 Task: Check the sale-to-list ratio of garden tub in the last 1 year.
Action: Mouse moved to (765, 170)
Screenshot: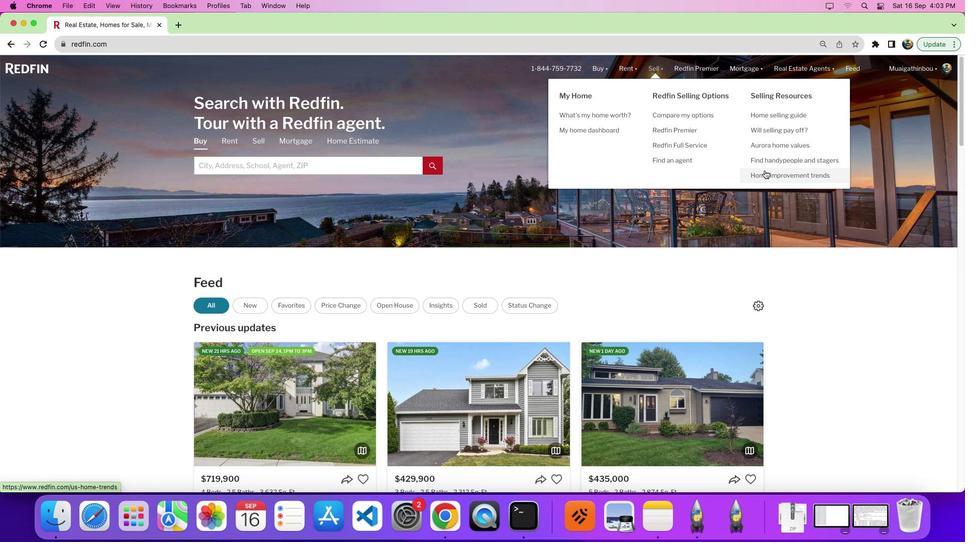 
Action: Mouse pressed left at (765, 170)
Screenshot: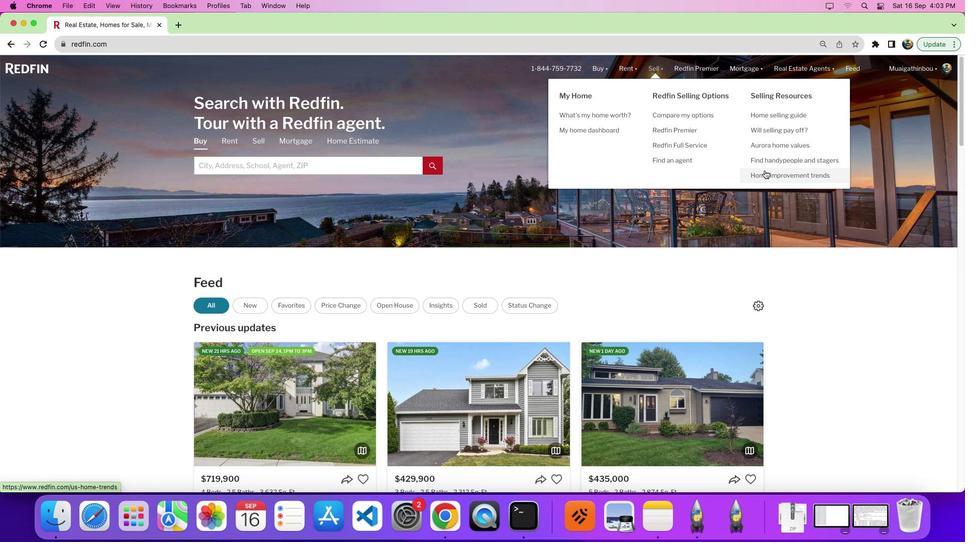 
Action: Mouse pressed left at (765, 170)
Screenshot: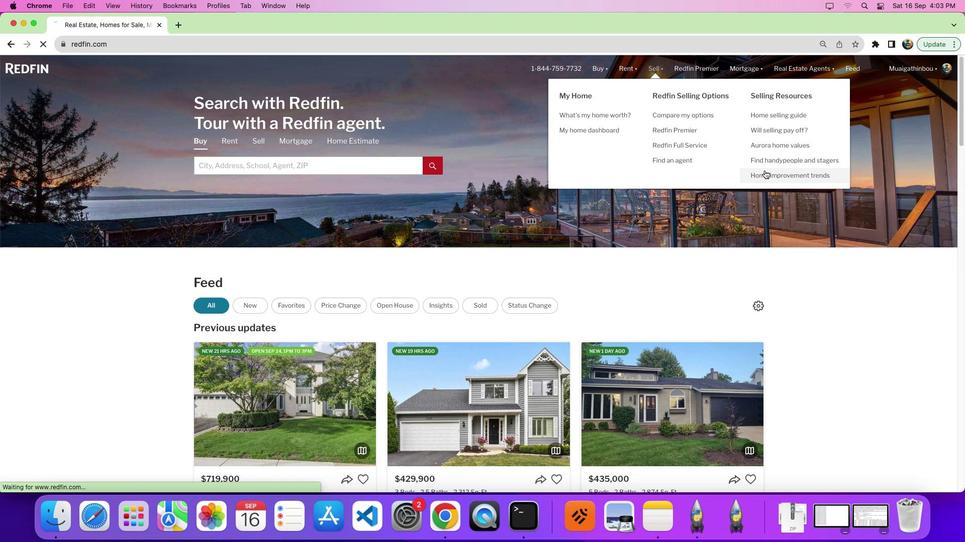 
Action: Mouse moved to (270, 194)
Screenshot: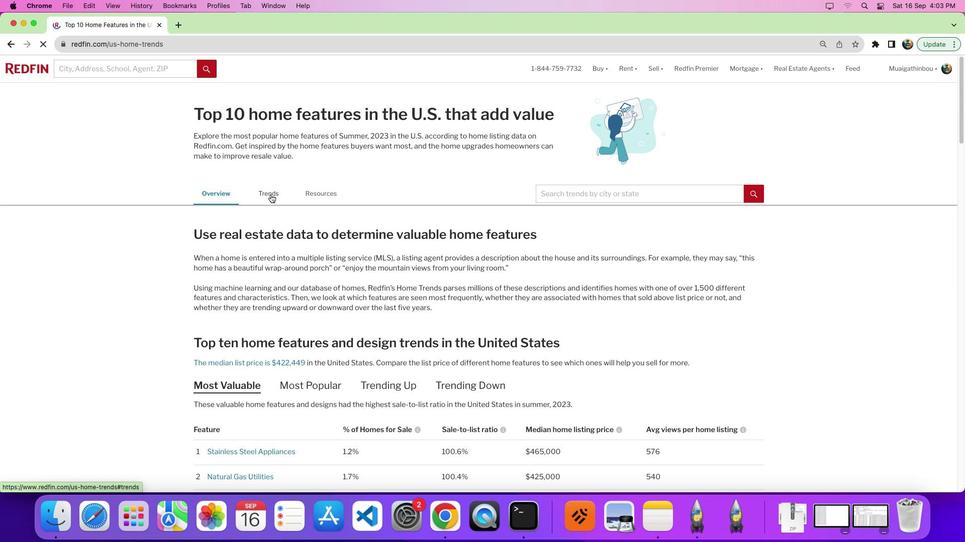 
Action: Mouse pressed left at (270, 194)
Screenshot: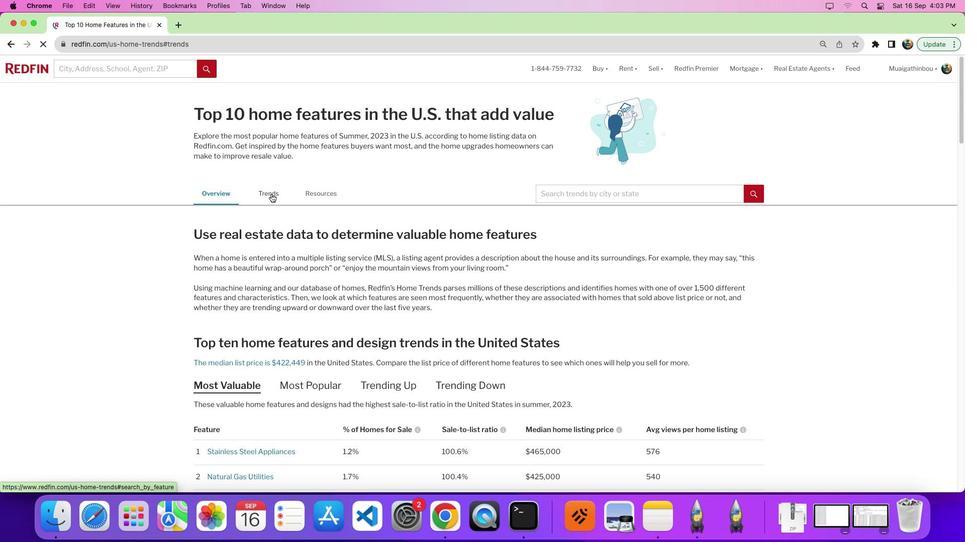 
Action: Mouse moved to (569, 287)
Screenshot: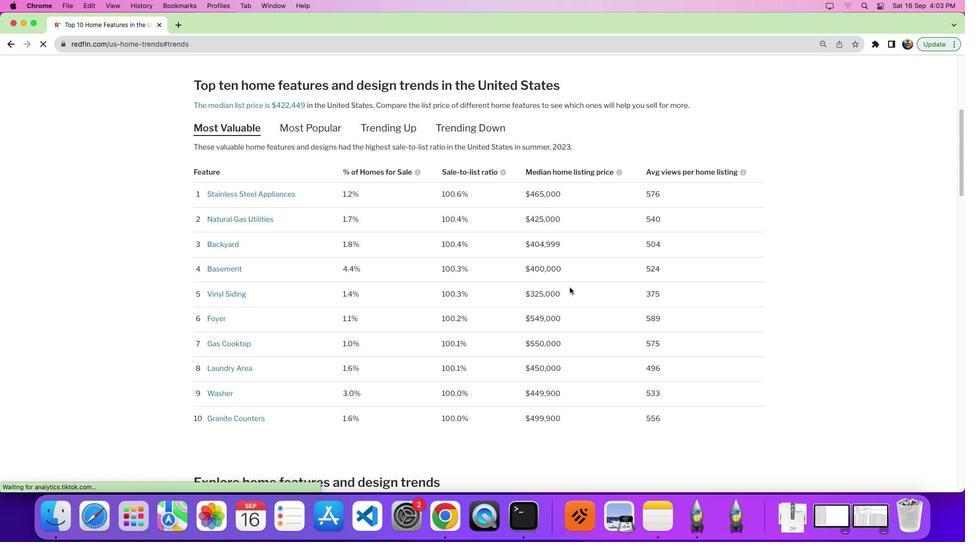 
Action: Mouse scrolled (569, 287) with delta (0, 0)
Screenshot: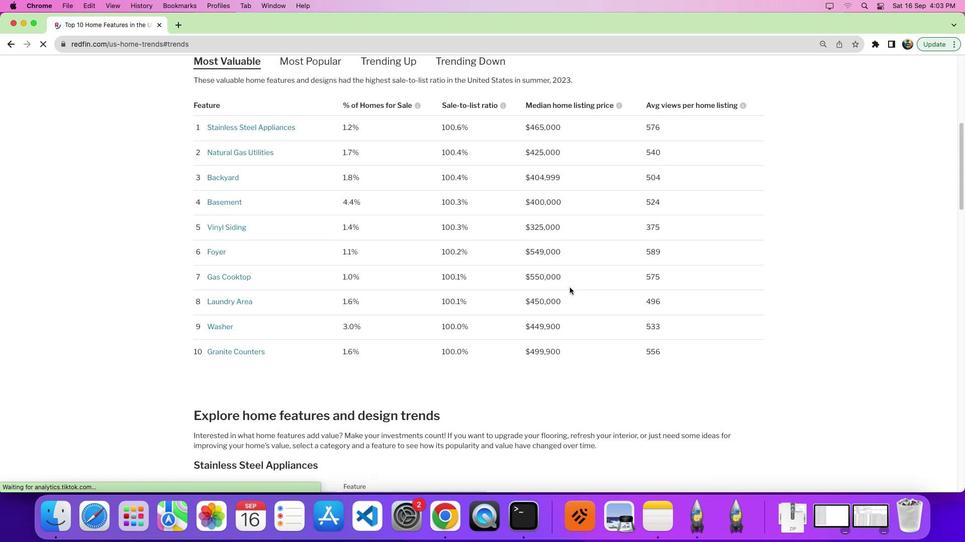 
Action: Mouse scrolled (569, 287) with delta (0, 0)
Screenshot: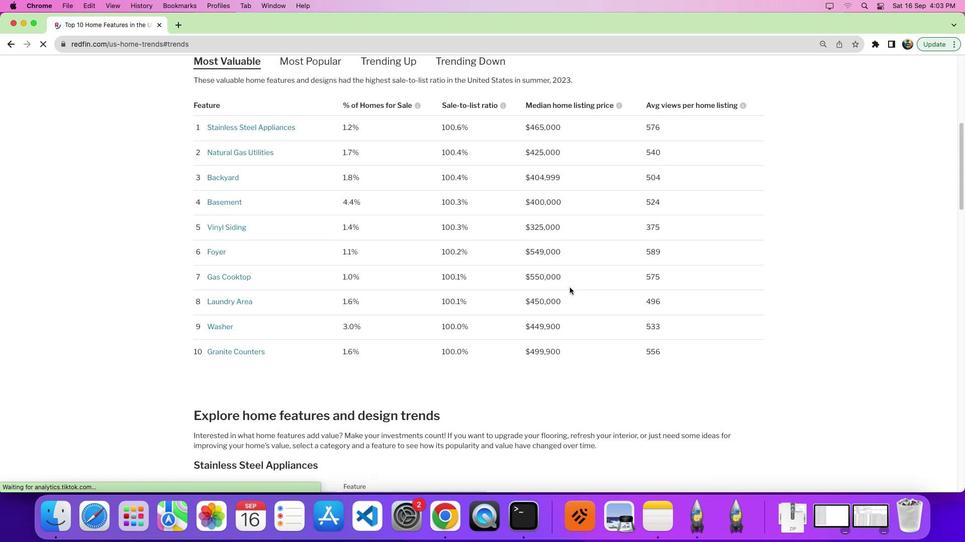 
Action: Mouse scrolled (569, 287) with delta (0, -3)
Screenshot: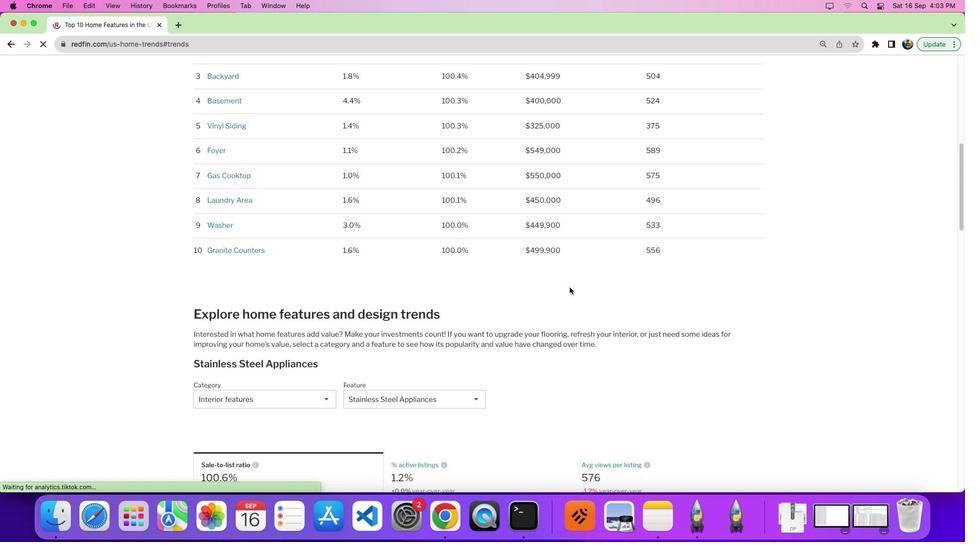 
Action: Mouse moved to (569, 287)
Screenshot: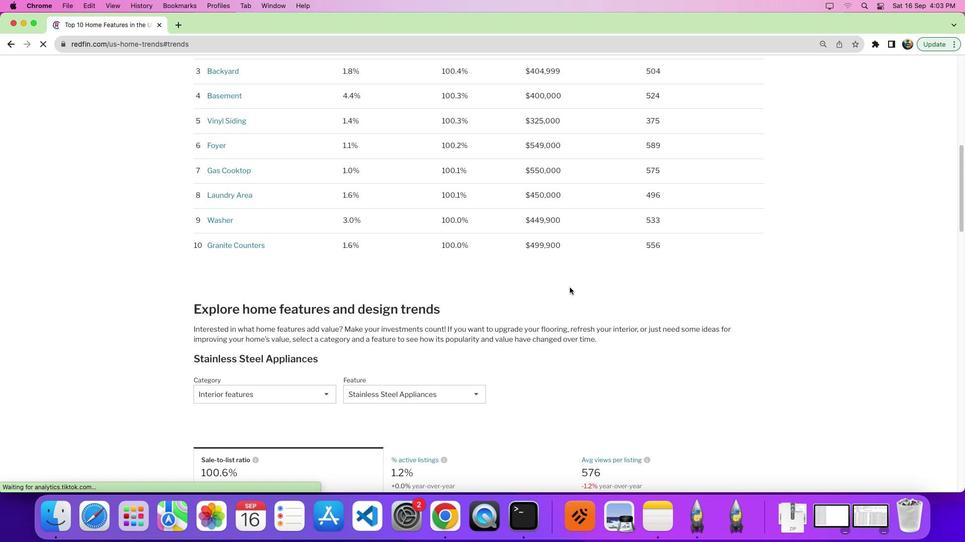 
Action: Mouse scrolled (569, 287) with delta (0, 0)
Screenshot: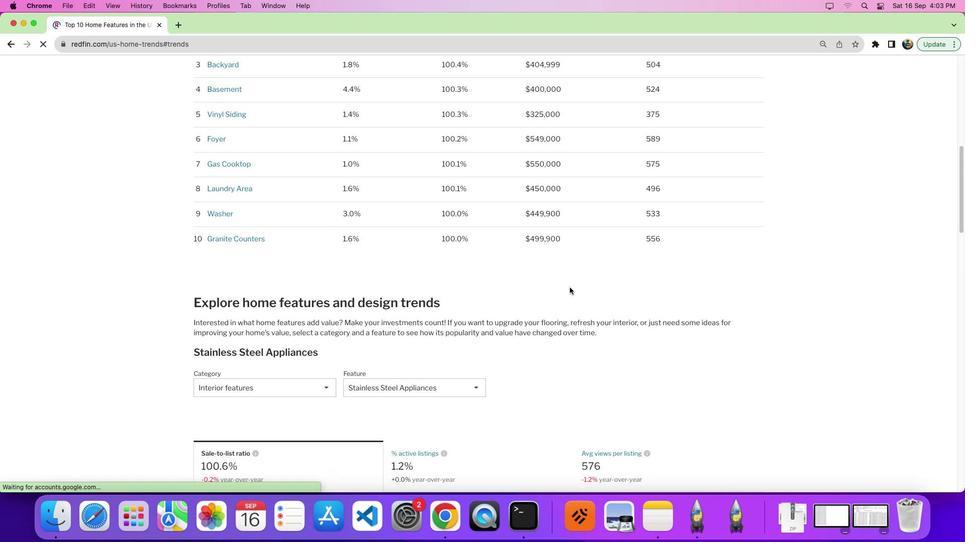 
Action: Mouse scrolled (569, 287) with delta (0, 0)
Screenshot: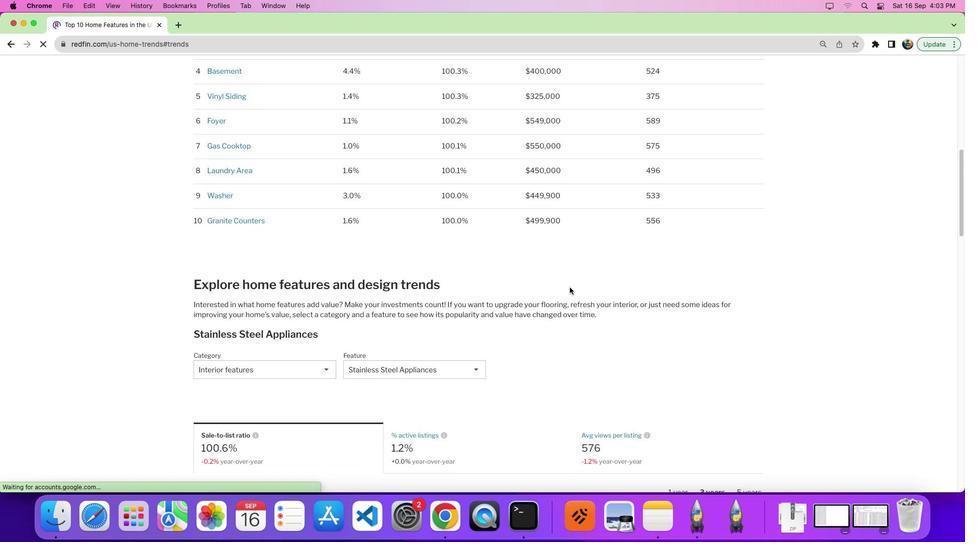 
Action: Mouse scrolled (569, 287) with delta (0, -1)
Screenshot: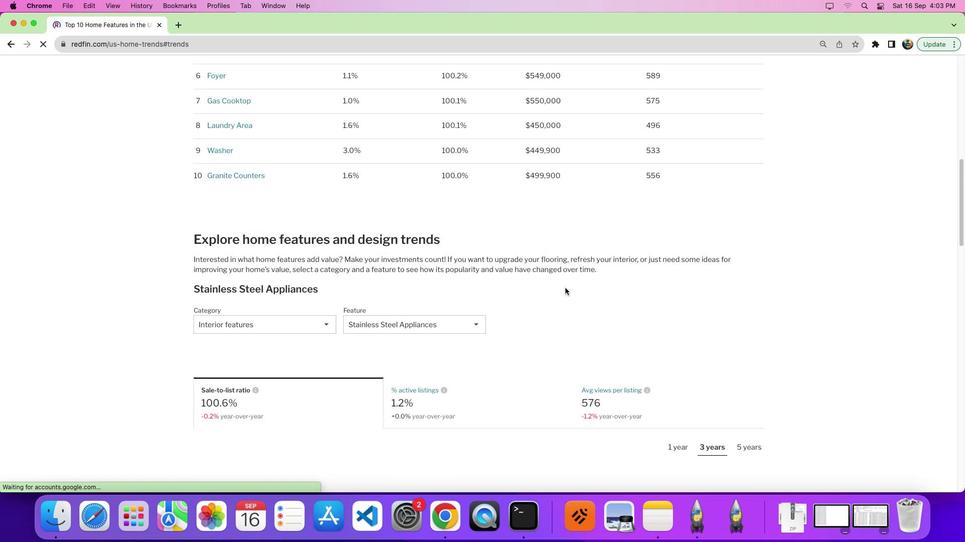 
Action: Mouse moved to (528, 291)
Screenshot: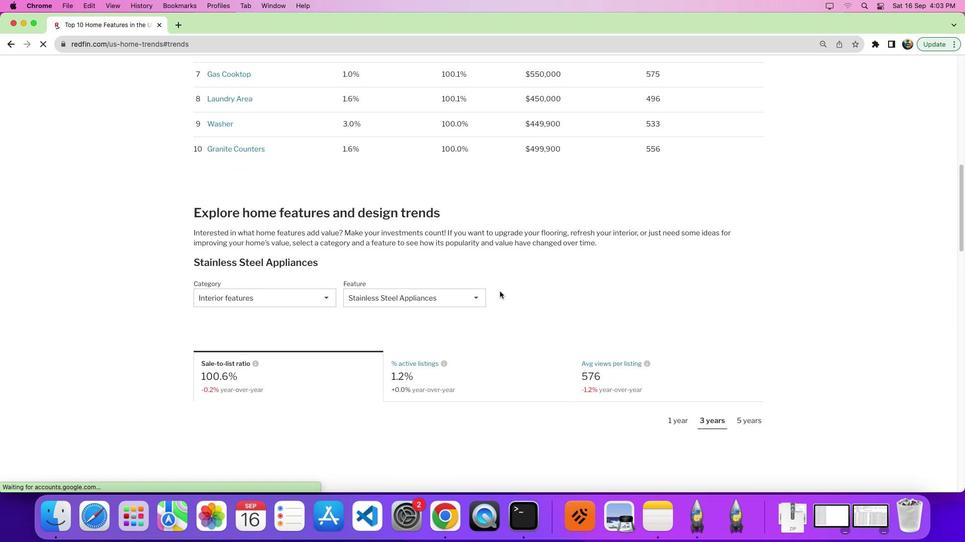 
Action: Mouse scrolled (528, 291) with delta (0, 0)
Screenshot: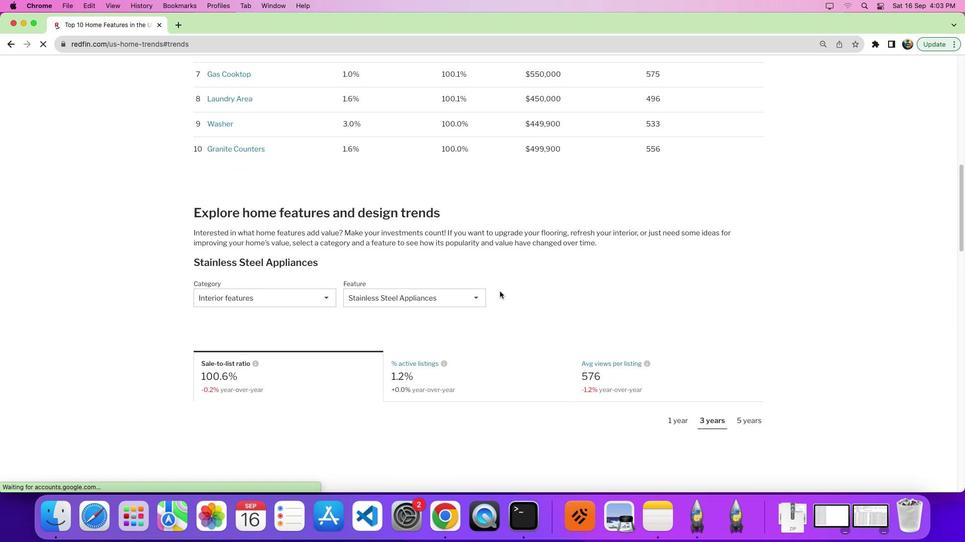 
Action: Mouse moved to (521, 292)
Screenshot: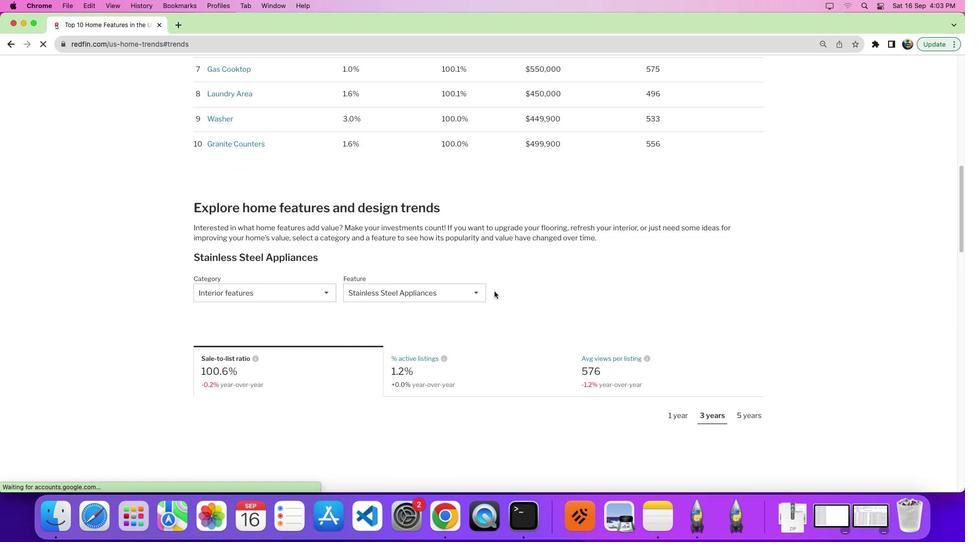 
Action: Mouse scrolled (521, 292) with delta (0, 0)
Screenshot: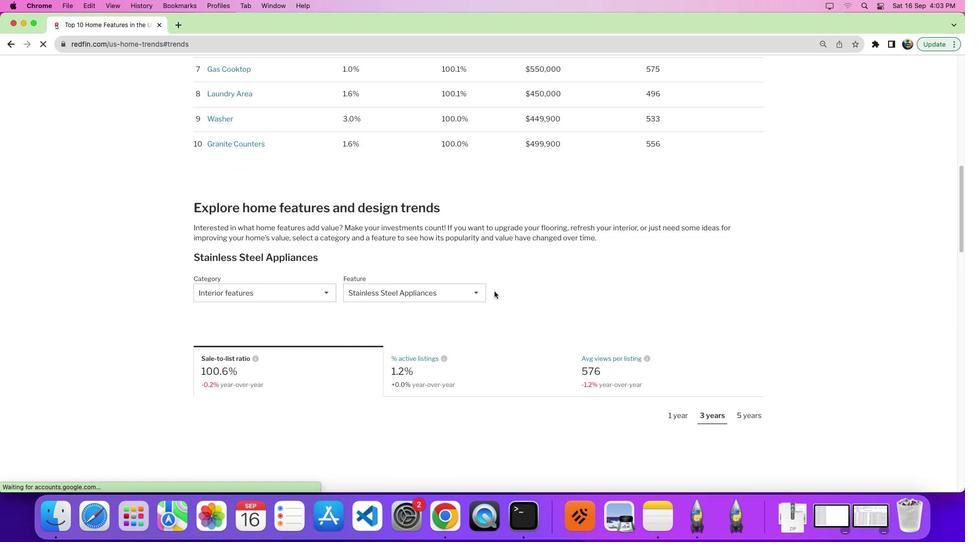 
Action: Mouse moved to (390, 329)
Screenshot: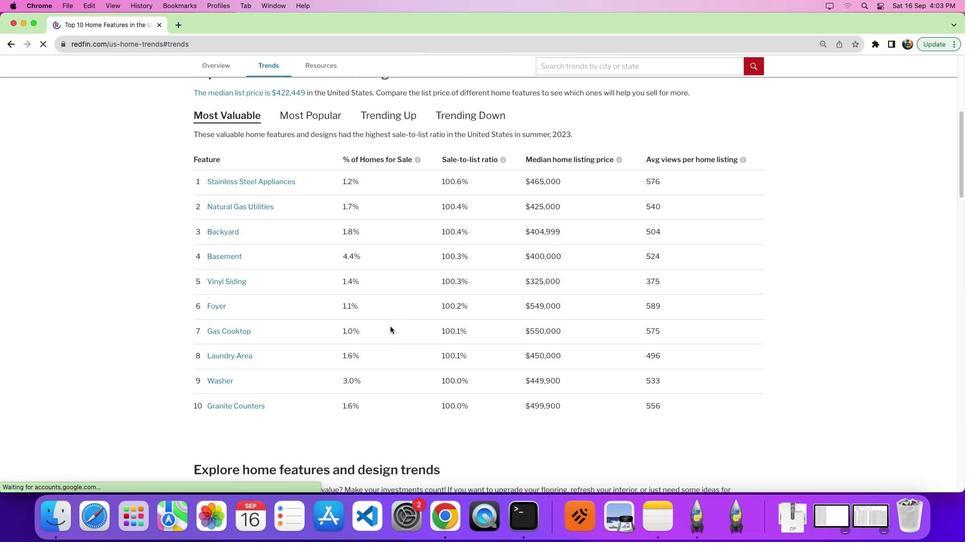 
Action: Mouse scrolled (390, 329) with delta (0, 0)
Screenshot: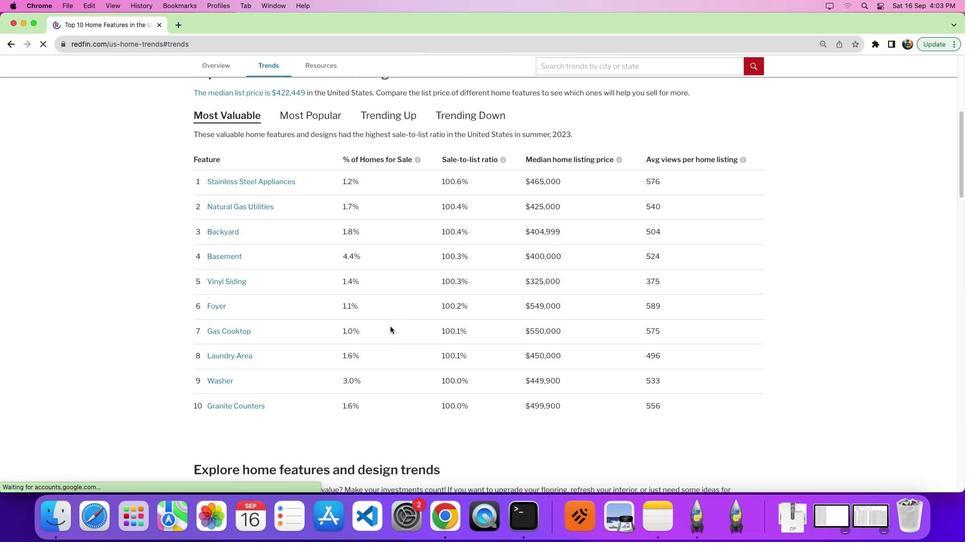 
Action: Mouse moved to (390, 329)
Screenshot: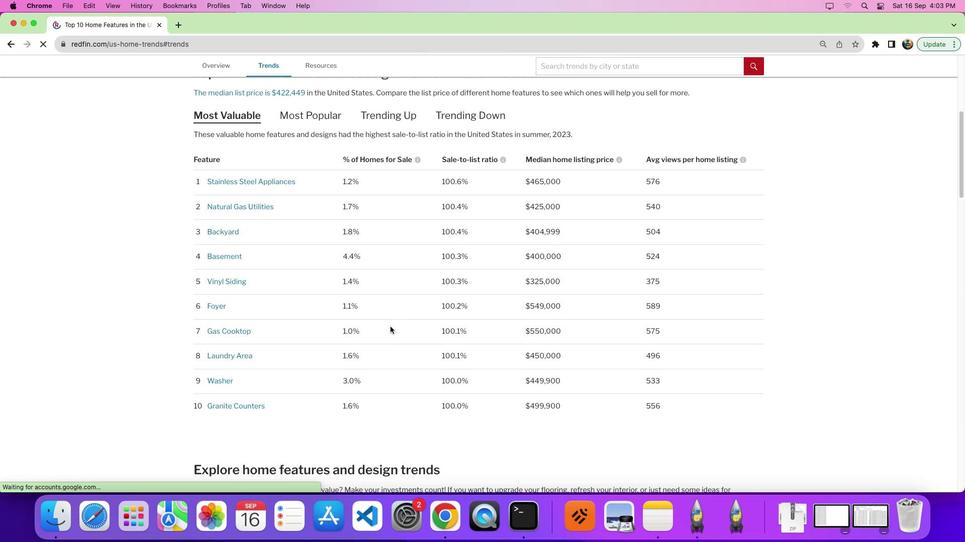 
Action: Mouse scrolled (390, 329) with delta (0, 0)
Screenshot: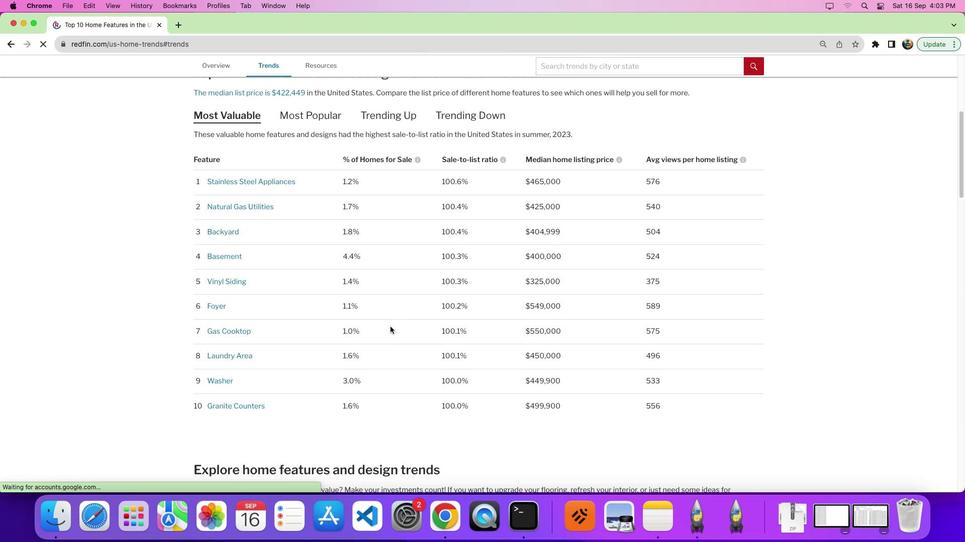 
Action: Mouse moved to (390, 327)
Screenshot: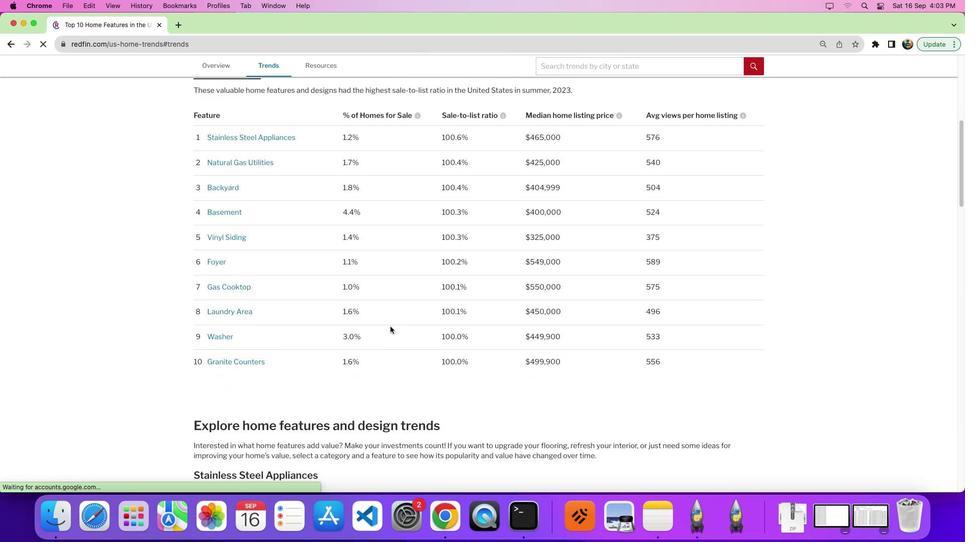 
Action: Mouse scrolled (390, 327) with delta (0, -2)
Screenshot: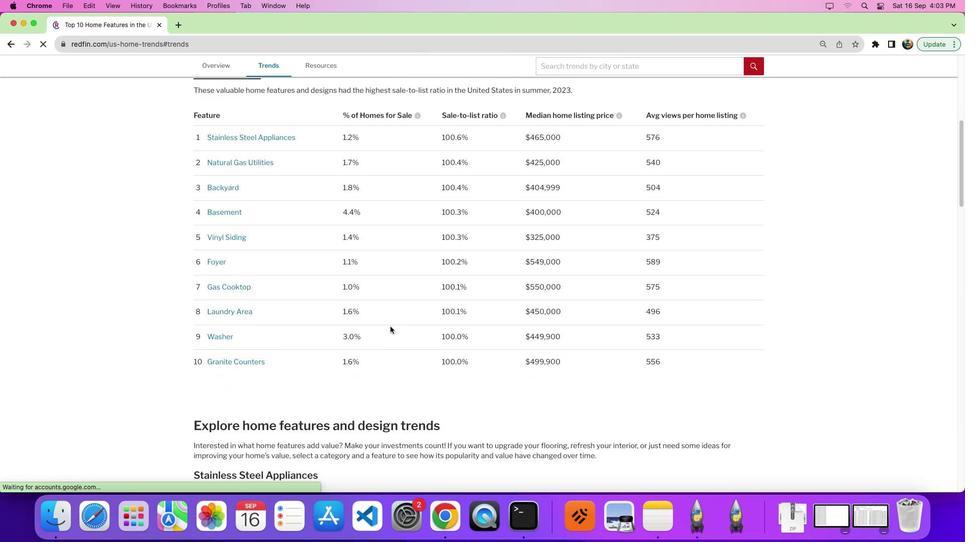 
Action: Mouse moved to (400, 327)
Screenshot: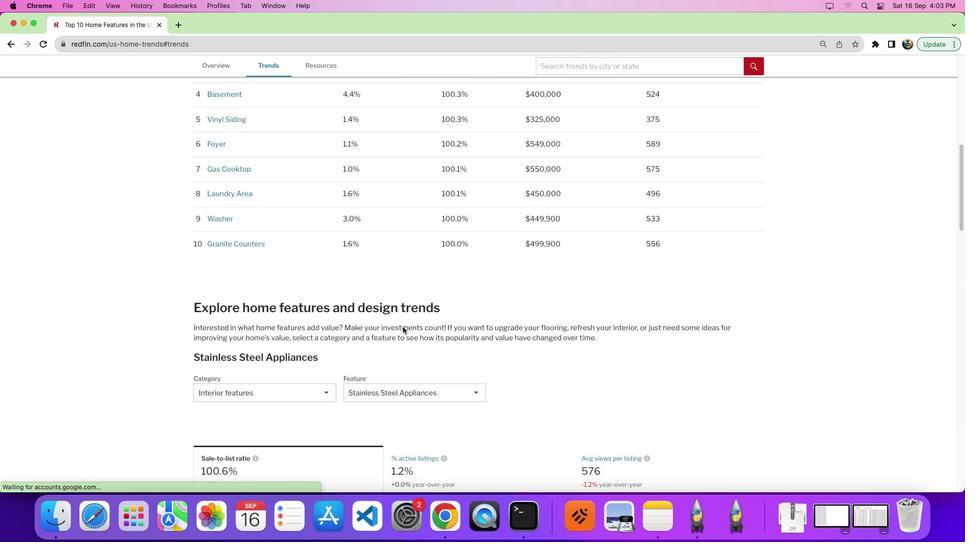 
Action: Mouse scrolled (400, 327) with delta (0, 0)
Screenshot: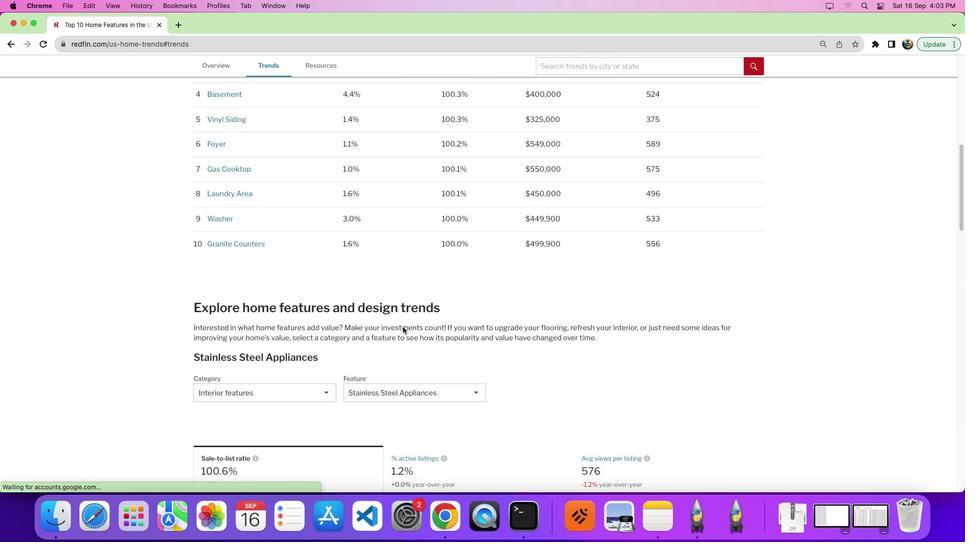 
Action: Mouse moved to (402, 327)
Screenshot: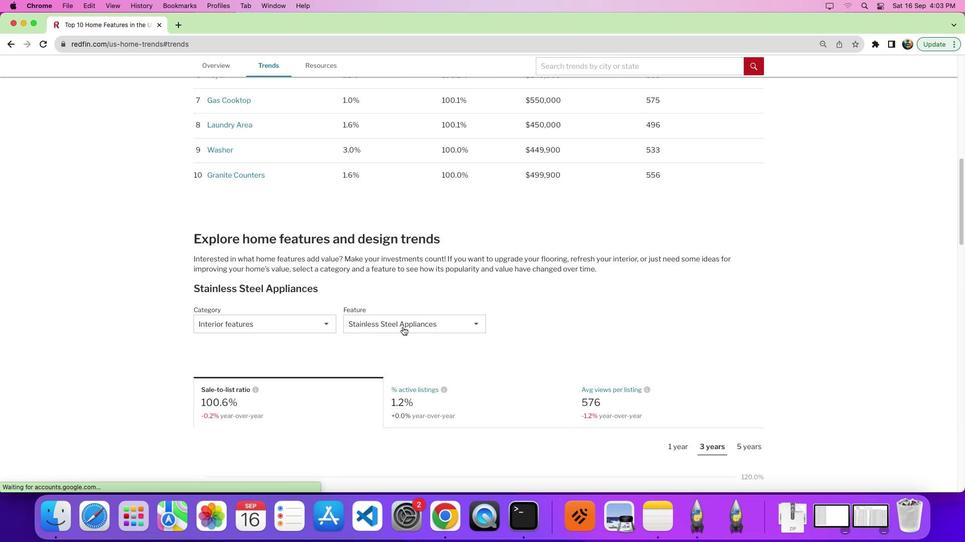 
Action: Mouse scrolled (402, 327) with delta (0, 0)
Screenshot: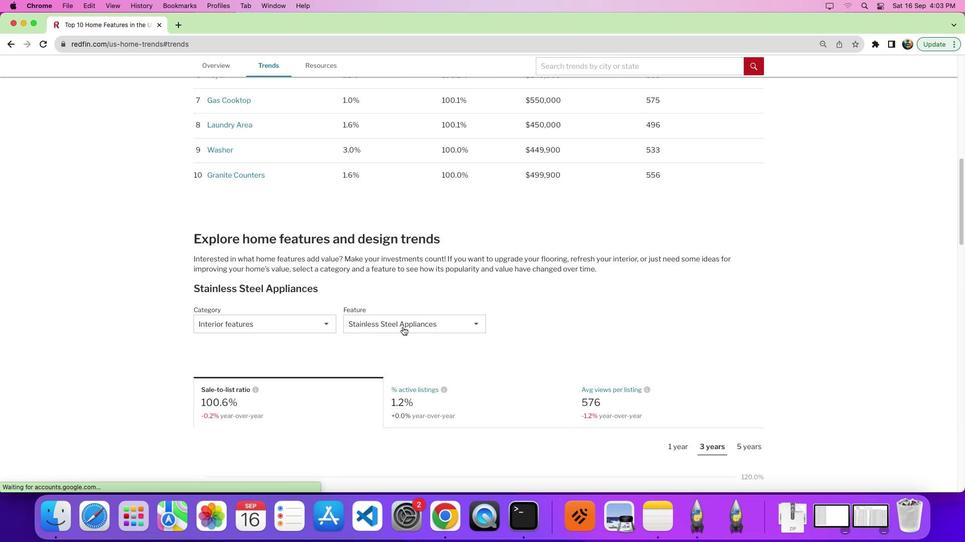 
Action: Mouse moved to (402, 327)
Screenshot: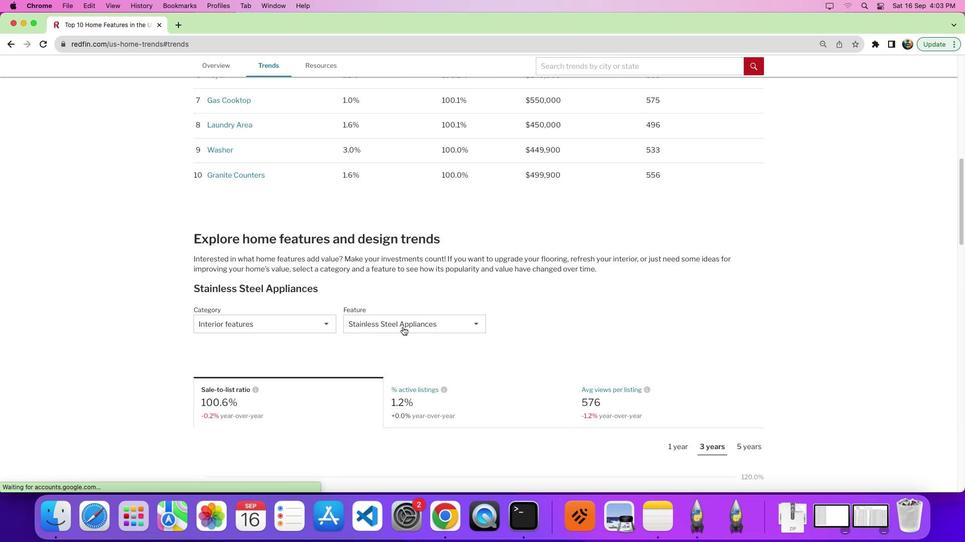 
Action: Mouse scrolled (402, 327) with delta (0, -3)
Screenshot: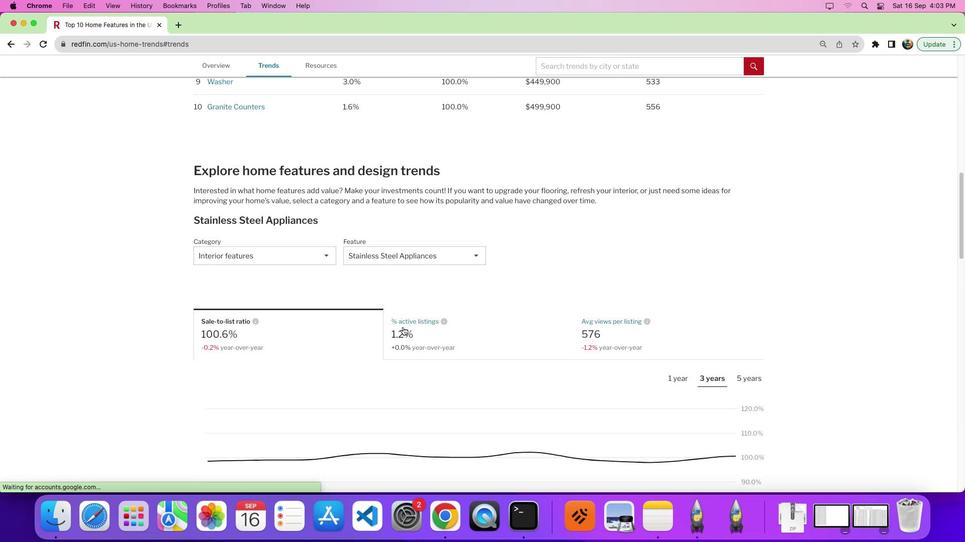 
Action: Mouse moved to (407, 327)
Screenshot: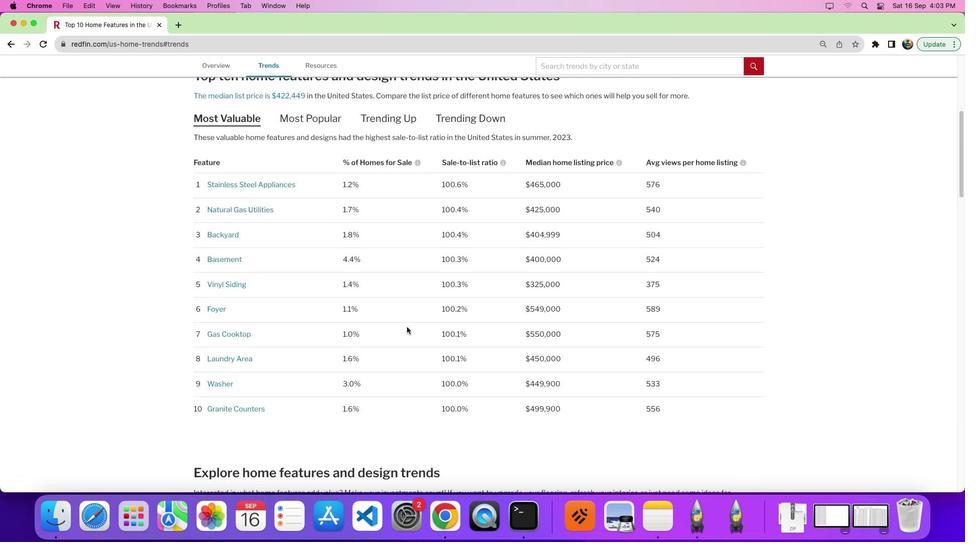 
Action: Mouse scrolled (407, 327) with delta (0, 0)
Screenshot: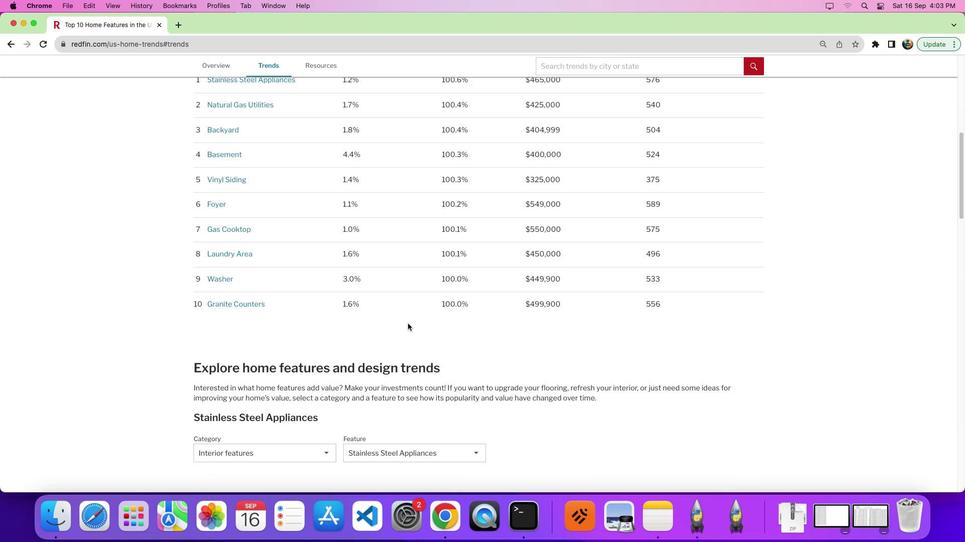 
Action: Mouse scrolled (407, 327) with delta (0, 0)
Screenshot: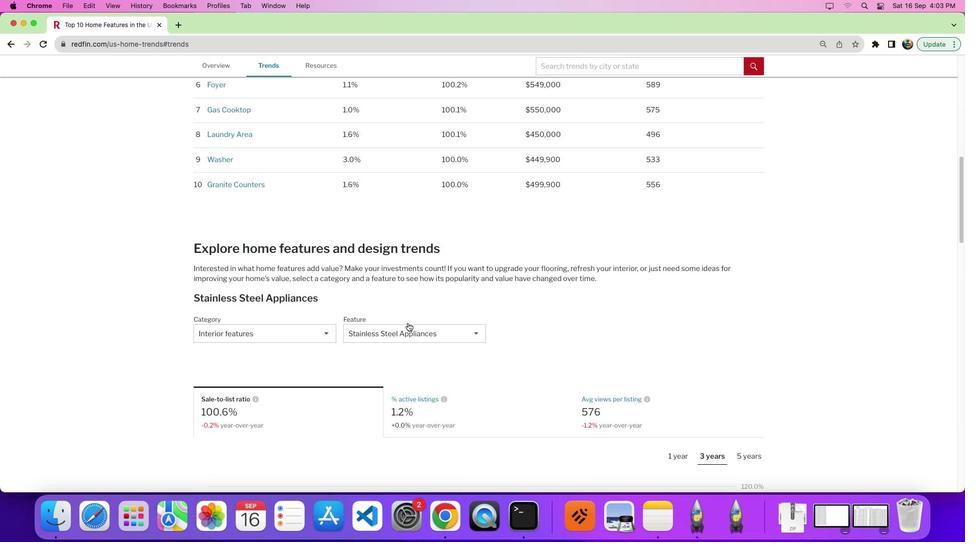 
Action: Mouse moved to (407, 327)
Screenshot: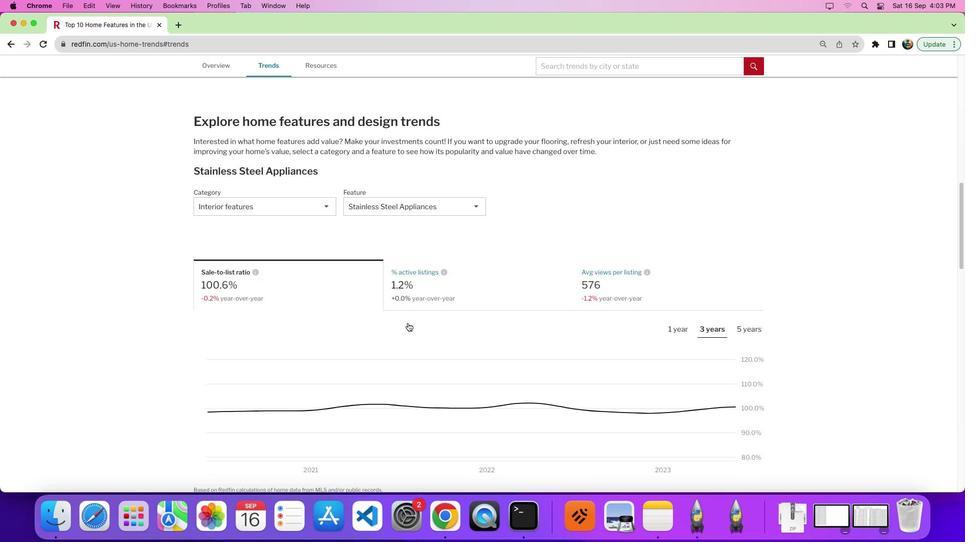 
Action: Mouse scrolled (407, 327) with delta (0, -3)
Screenshot: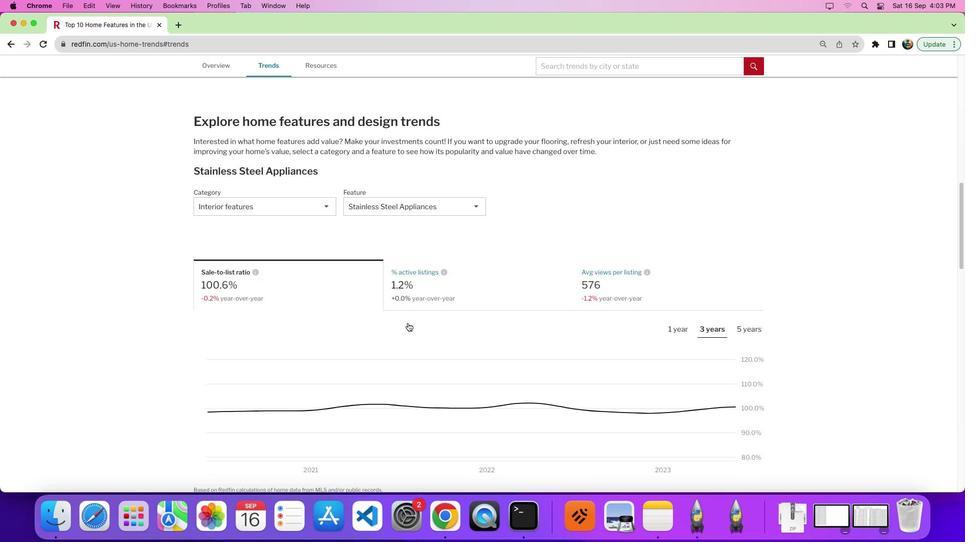 
Action: Mouse moved to (407, 324)
Screenshot: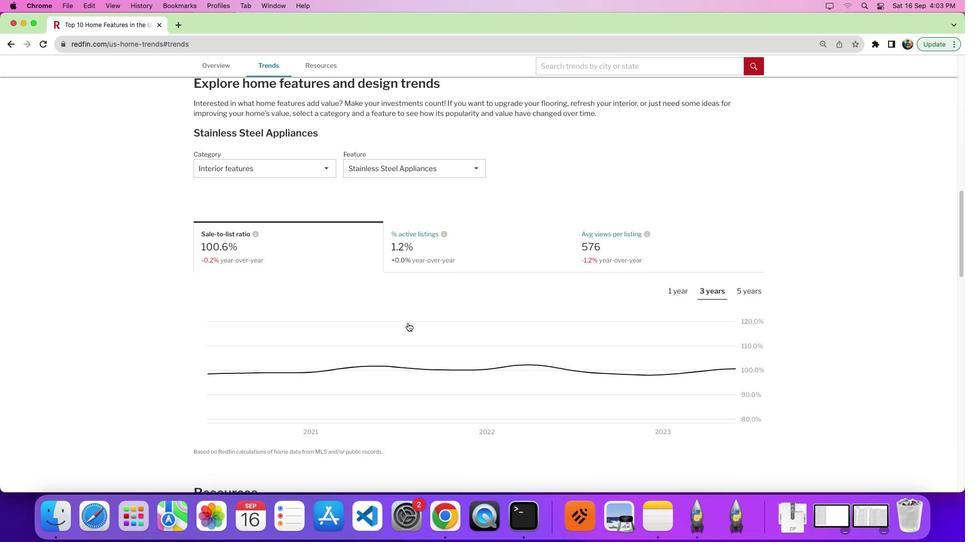 
Action: Mouse scrolled (407, 324) with delta (0, -4)
Screenshot: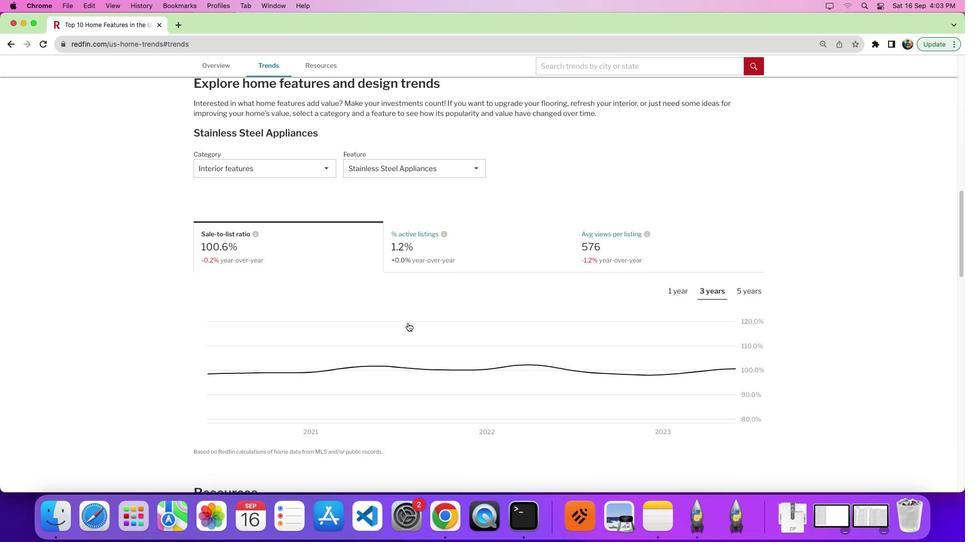 
Action: Mouse moved to (418, 175)
Screenshot: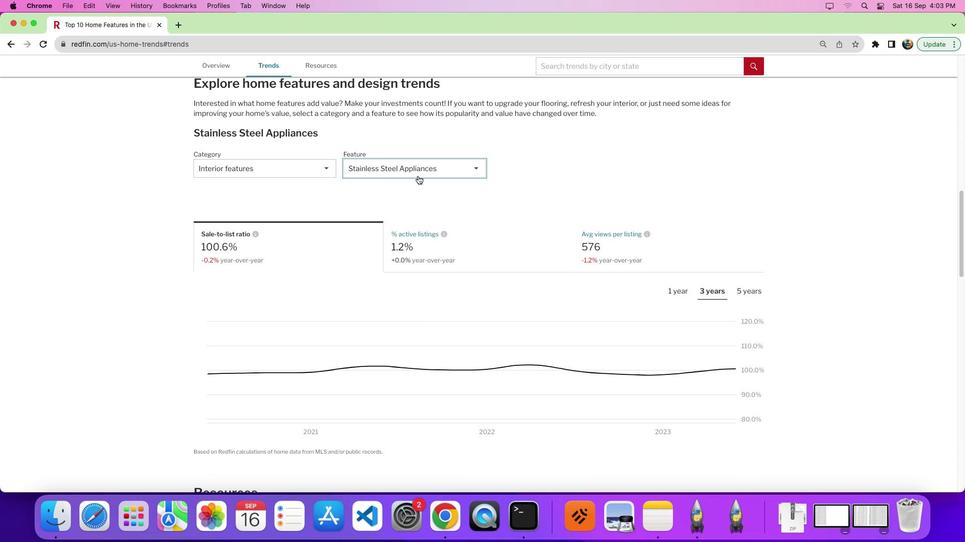
Action: Mouse pressed left at (418, 175)
Screenshot: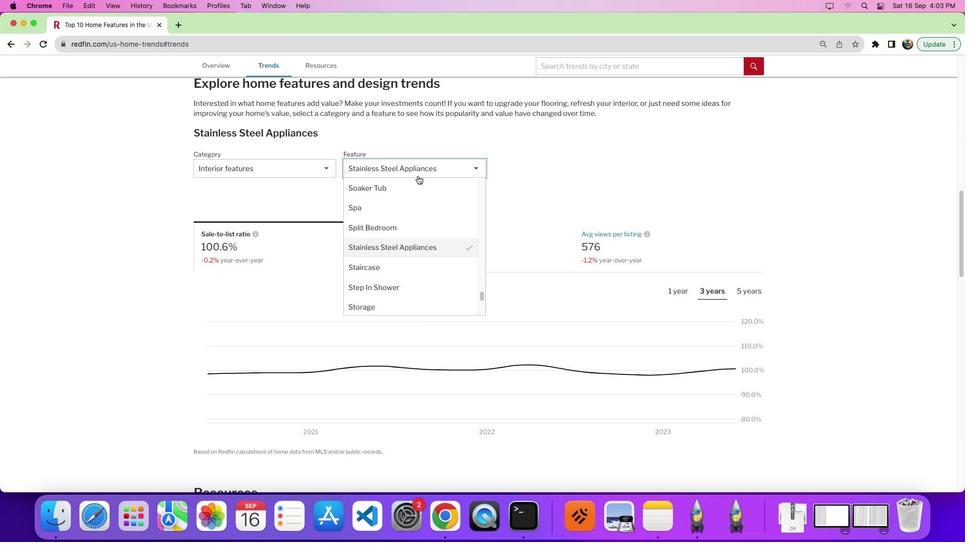 
Action: Mouse moved to (480, 269)
Screenshot: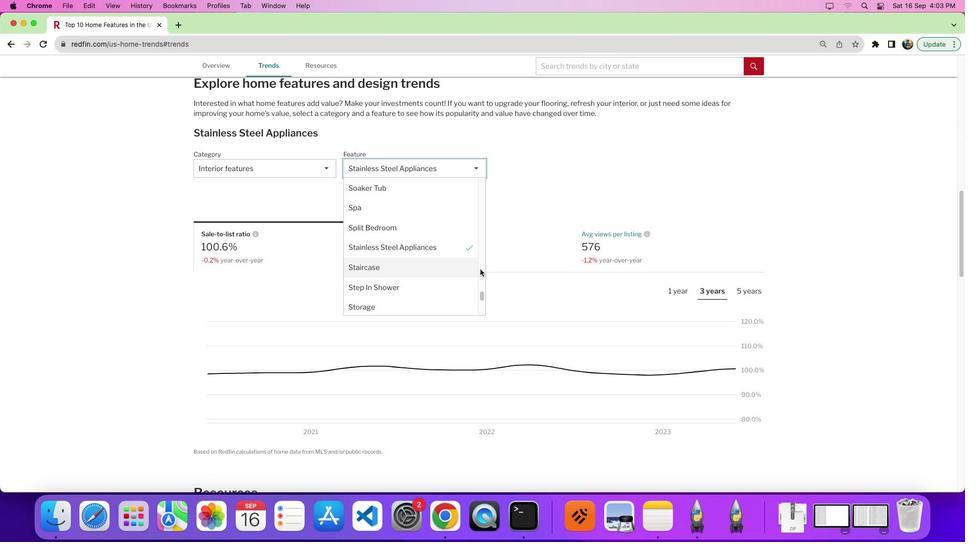 
Action: Mouse pressed left at (480, 269)
Screenshot: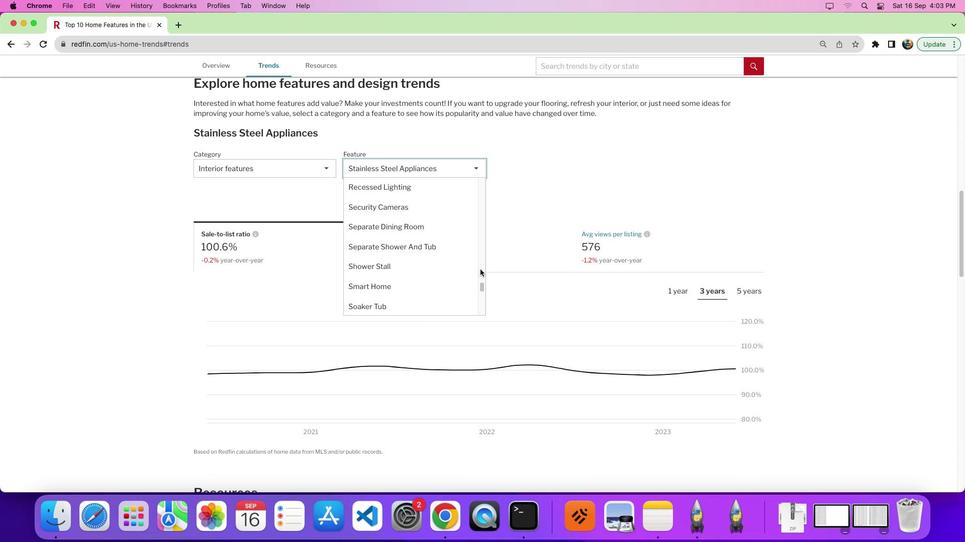 
Action: Mouse moved to (437, 259)
Screenshot: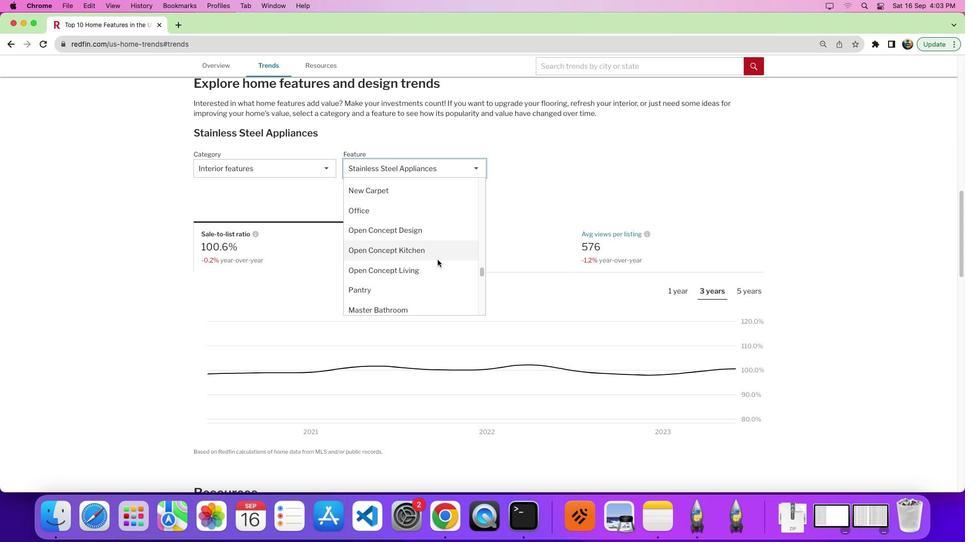 
Action: Mouse scrolled (437, 259) with delta (0, 0)
Screenshot: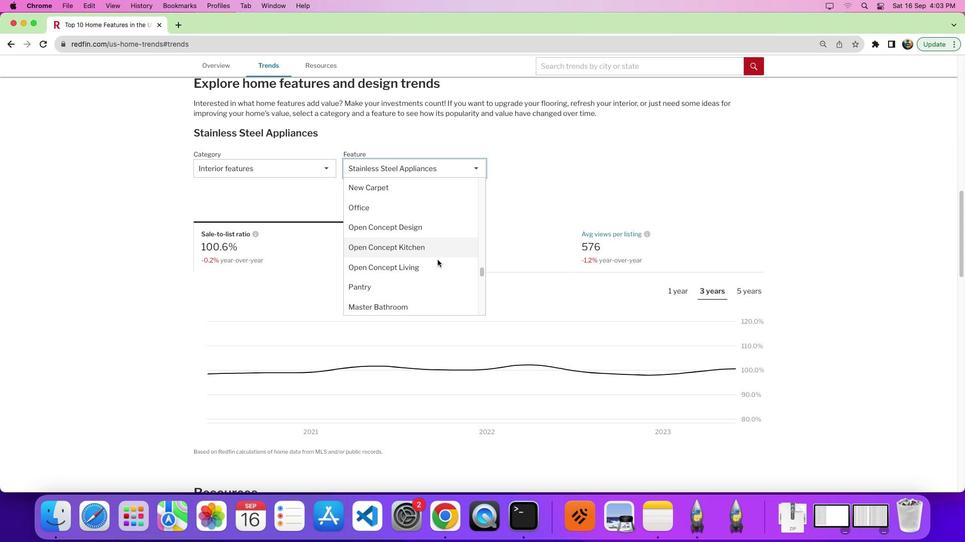 
Action: Mouse scrolled (437, 259) with delta (0, 0)
Screenshot: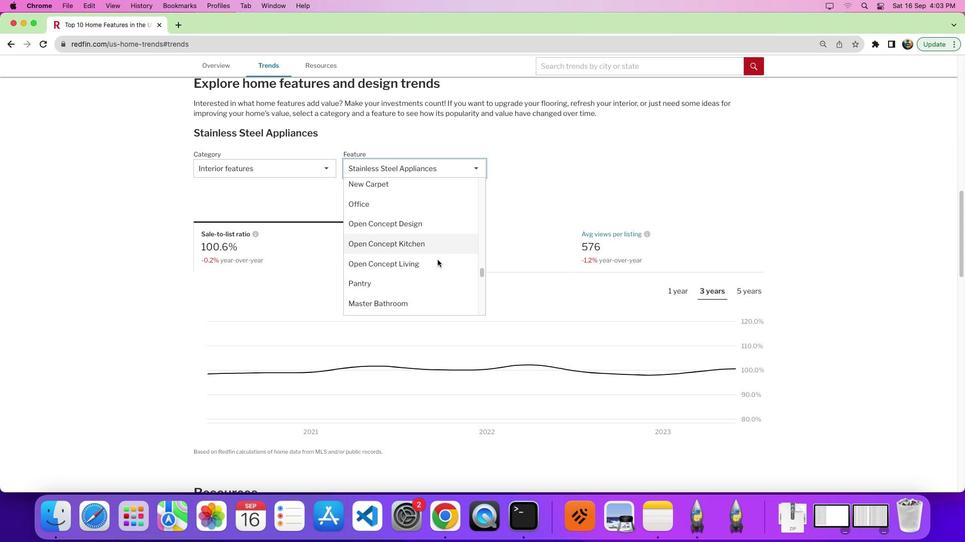 
Action: Mouse moved to (437, 260)
Screenshot: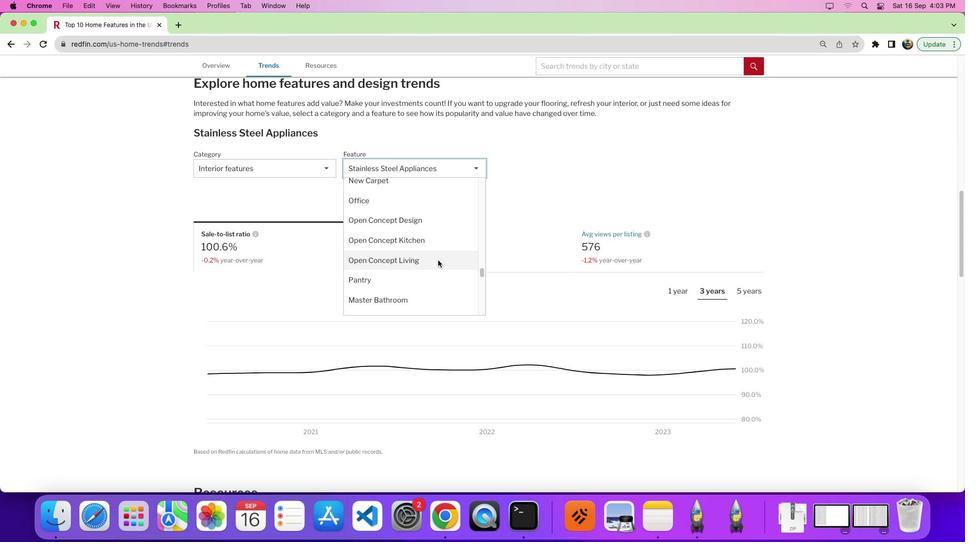 
Action: Mouse scrolled (437, 260) with delta (0, 0)
Screenshot: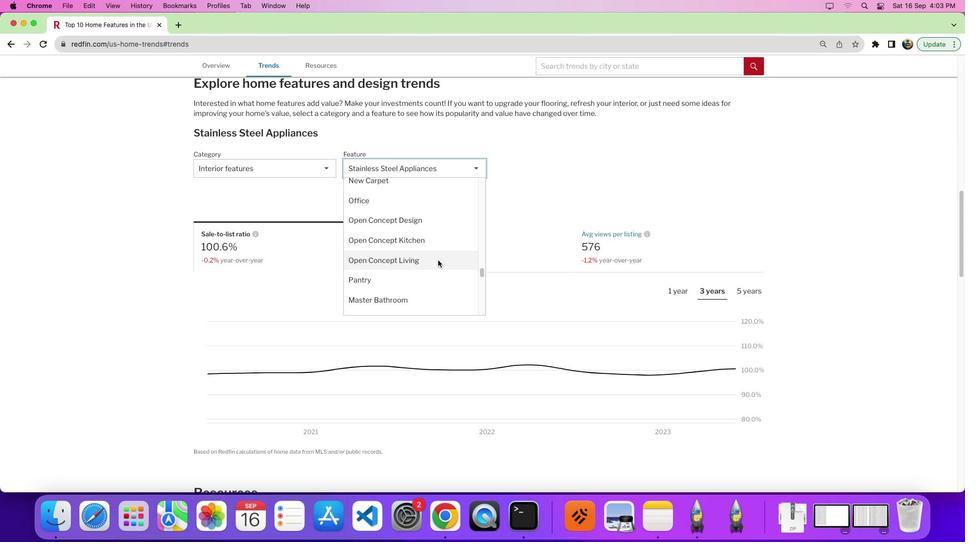 
Action: Mouse moved to (481, 248)
Screenshot: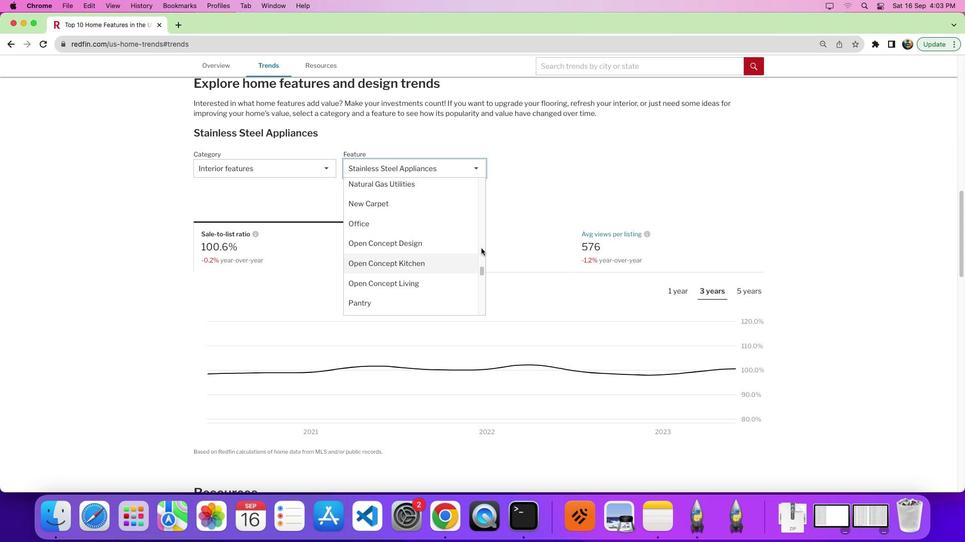 
Action: Mouse pressed left at (481, 248)
Screenshot: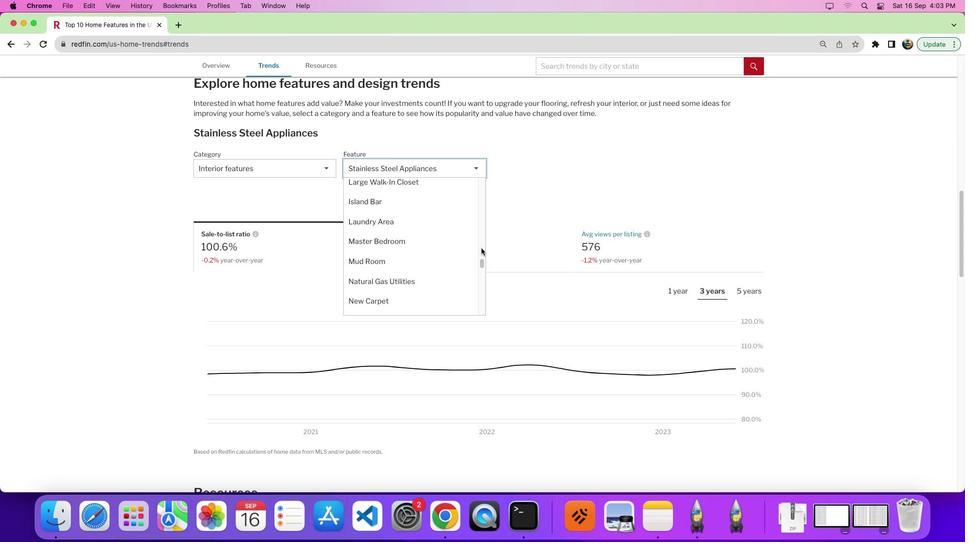 
Action: Mouse moved to (408, 247)
Screenshot: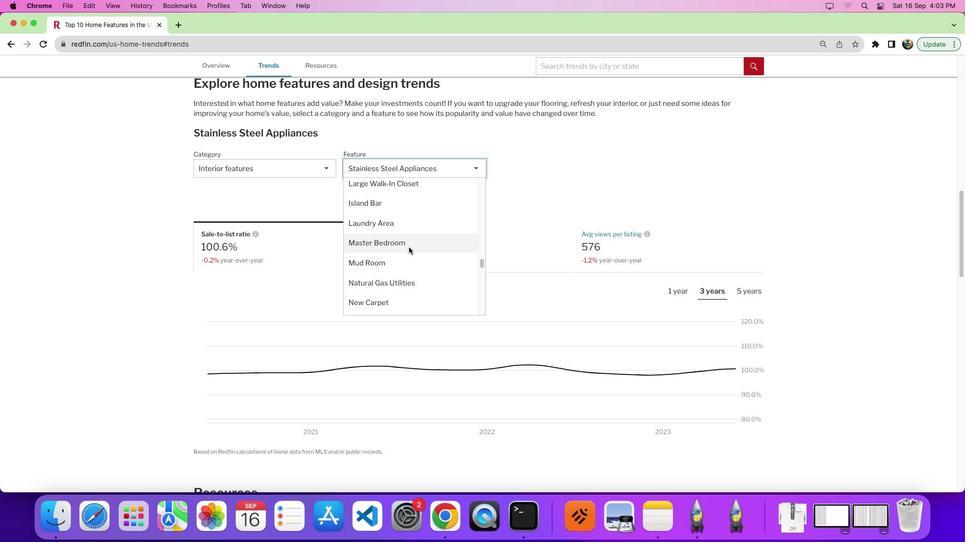 
Action: Mouse scrolled (408, 247) with delta (0, 0)
Screenshot: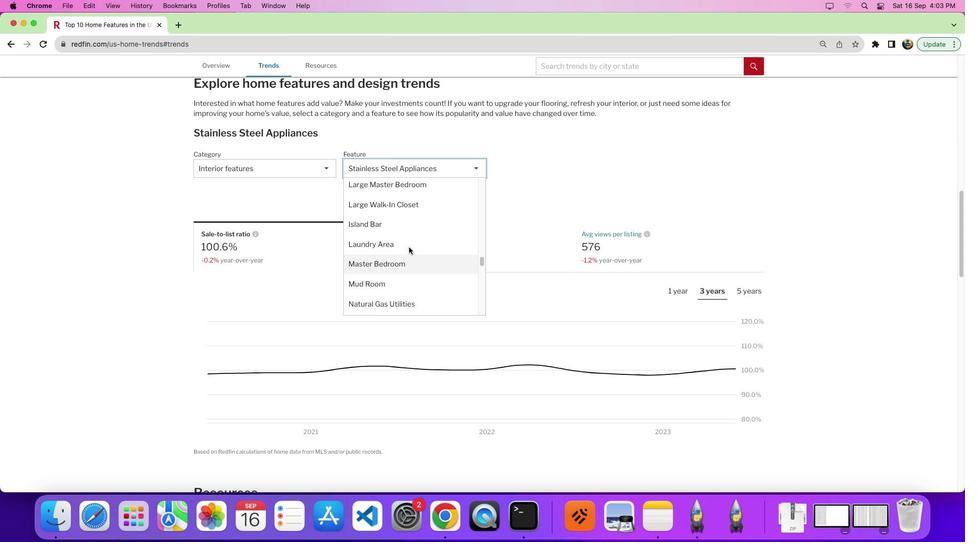 
Action: Mouse scrolled (408, 247) with delta (0, 0)
Screenshot: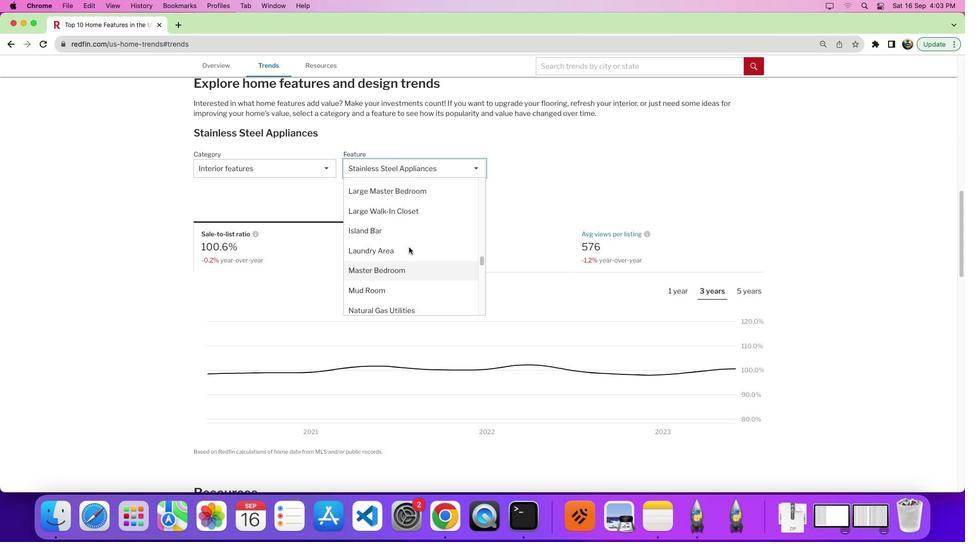 
Action: Mouse scrolled (408, 247) with delta (0, 0)
Screenshot: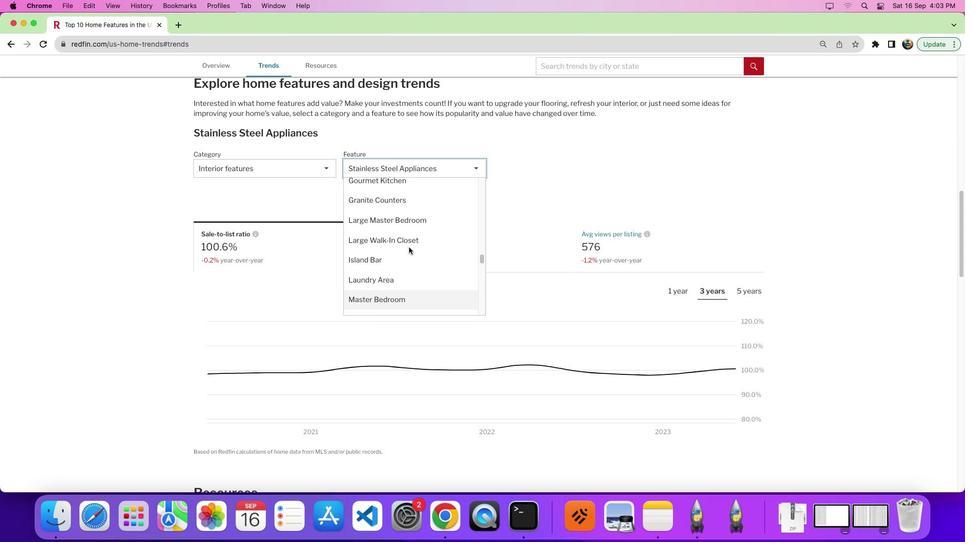 
Action: Mouse scrolled (408, 247) with delta (0, 0)
Screenshot: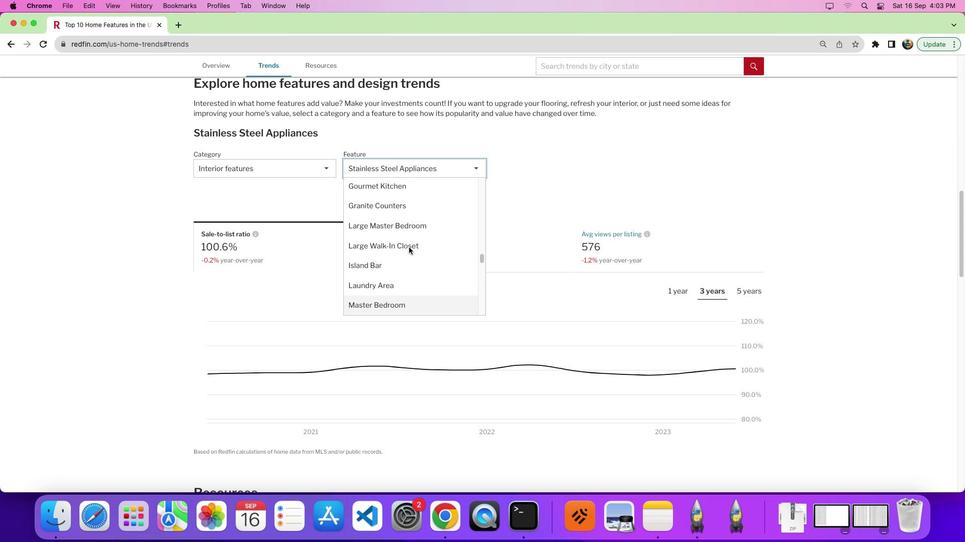 
Action: Mouse scrolled (408, 247) with delta (0, 0)
Screenshot: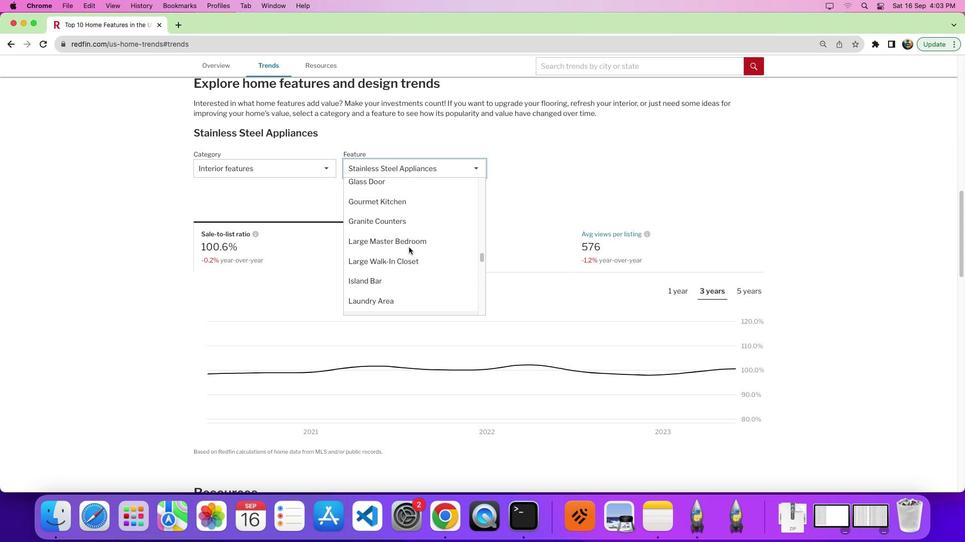 
Action: Mouse scrolled (408, 247) with delta (0, 0)
Screenshot: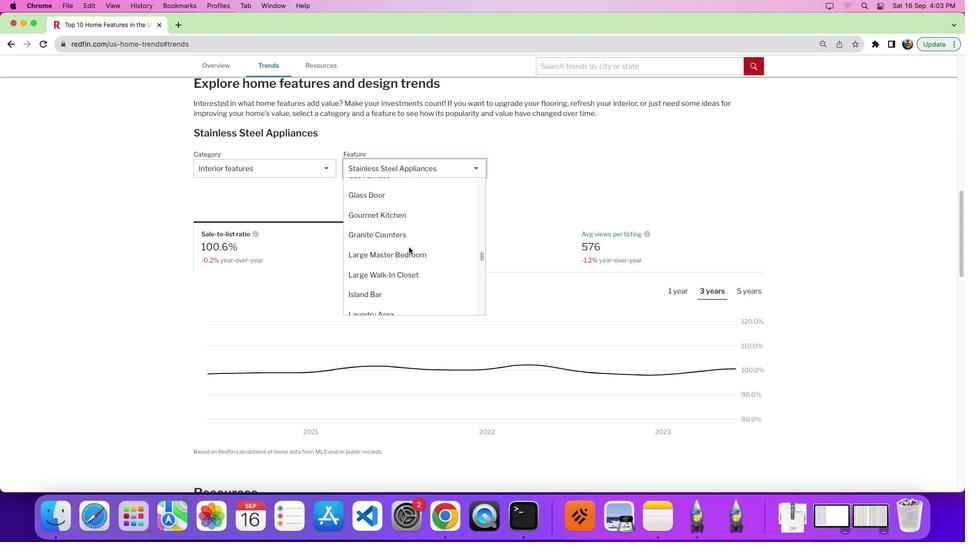 
Action: Mouse scrolled (408, 247) with delta (0, 0)
Screenshot: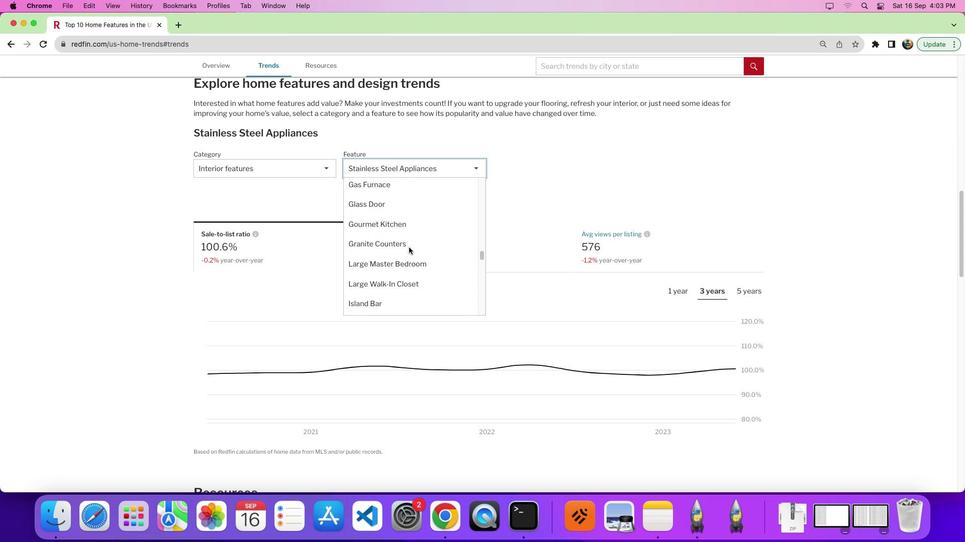 
Action: Mouse scrolled (408, 247) with delta (0, 0)
Screenshot: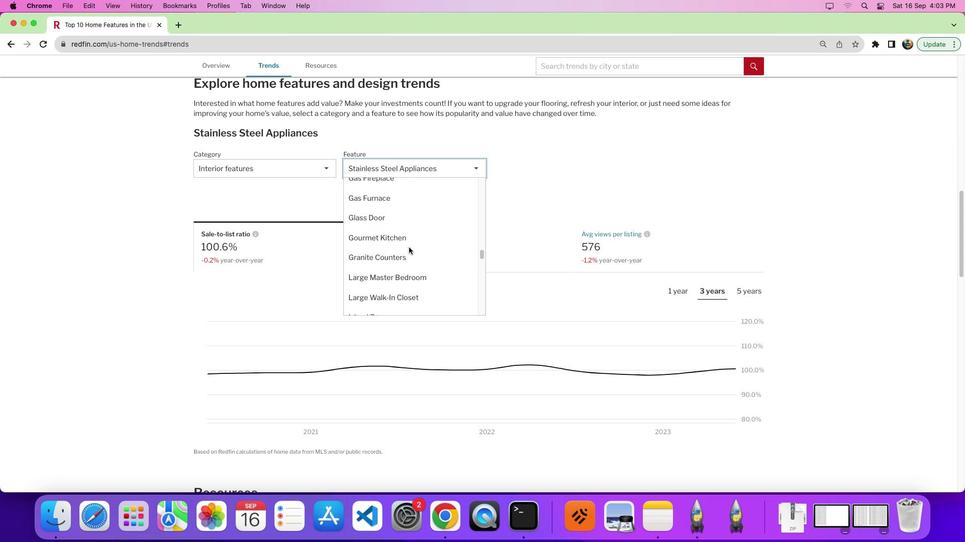 
Action: Mouse moved to (408, 245)
Screenshot: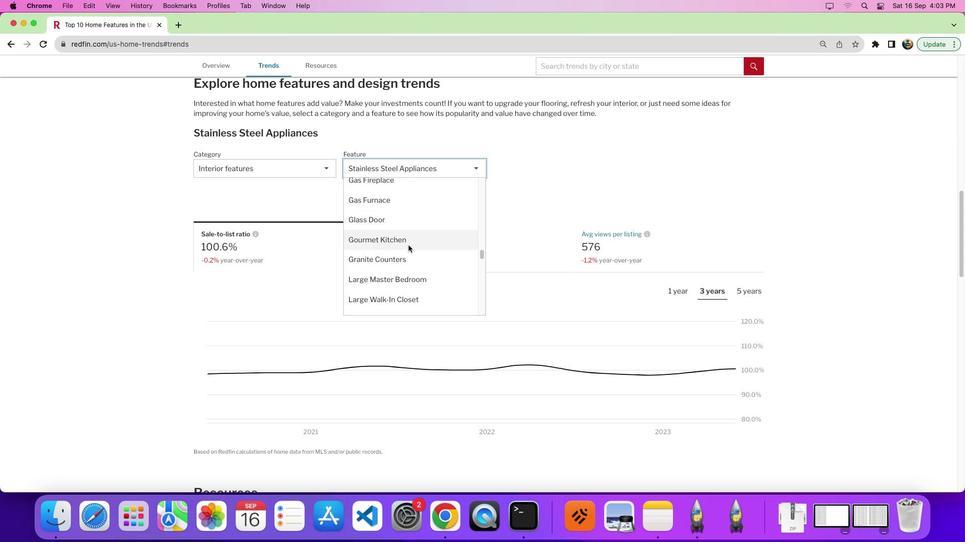
Action: Mouse scrolled (408, 245) with delta (0, 0)
Screenshot: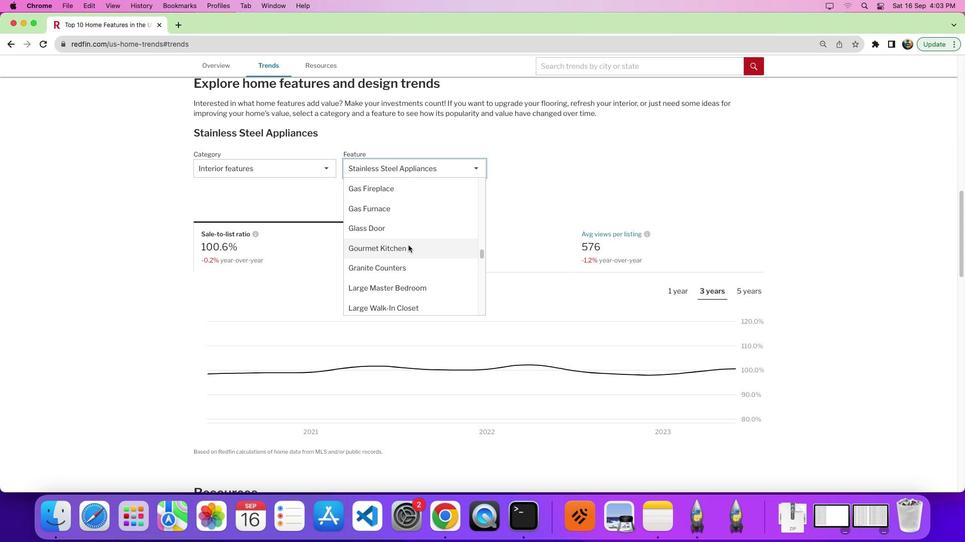 
Action: Mouse scrolled (408, 245) with delta (0, 0)
Screenshot: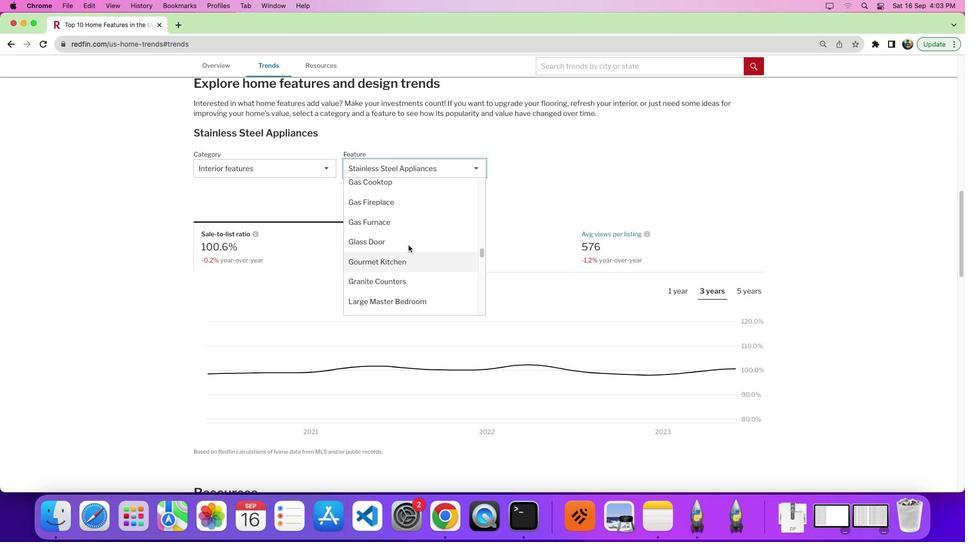 
Action: Mouse scrolled (408, 245) with delta (0, 0)
Screenshot: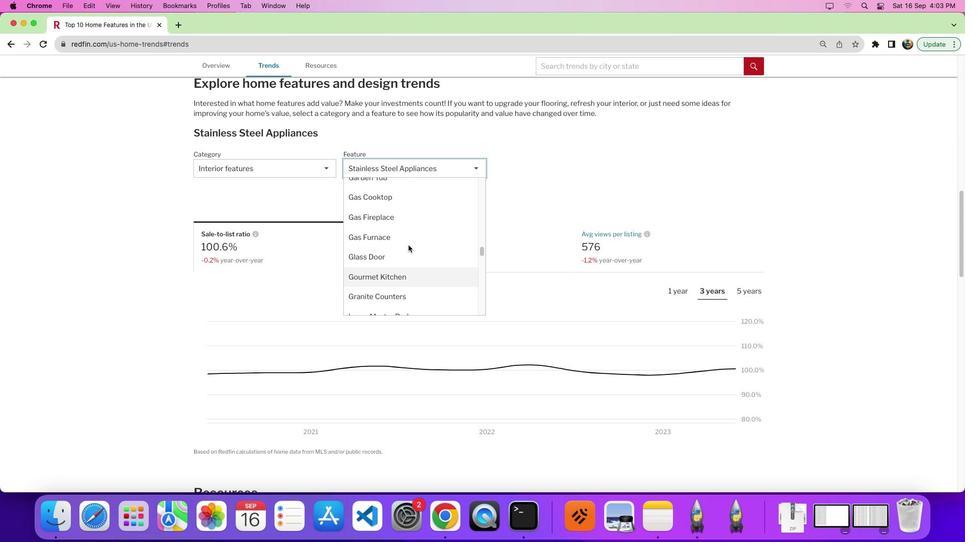 
Action: Mouse scrolled (408, 245) with delta (0, 0)
Screenshot: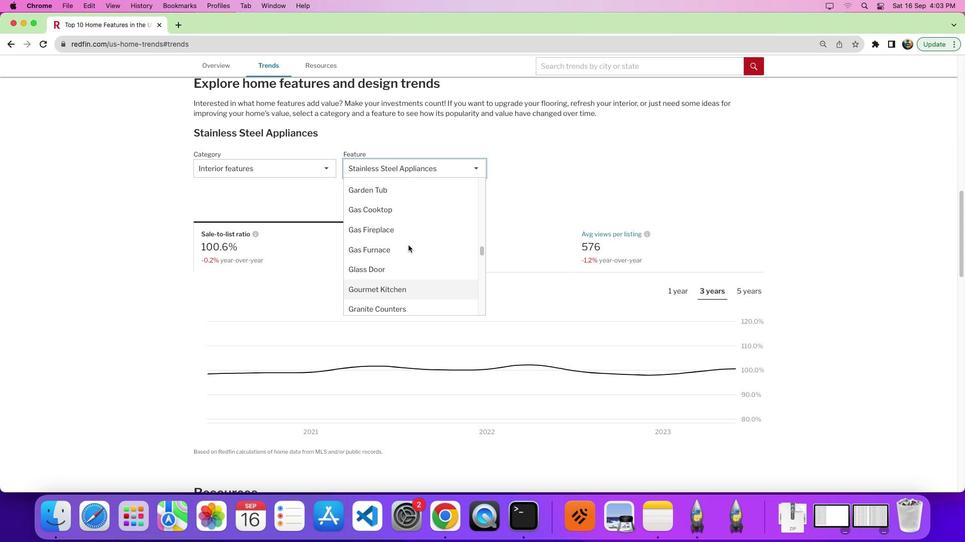 
Action: Mouse scrolled (408, 245) with delta (0, 0)
Screenshot: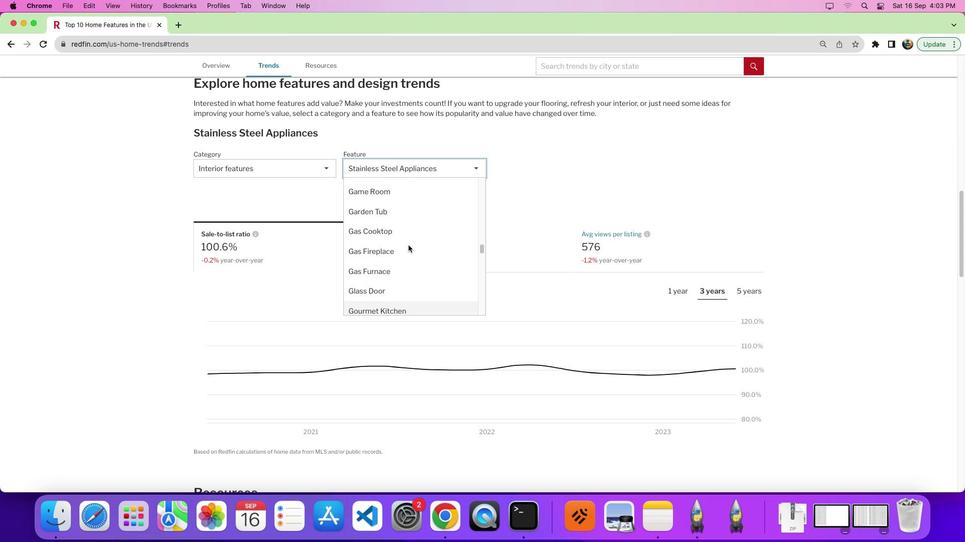 
Action: Mouse scrolled (408, 245) with delta (0, 0)
Screenshot: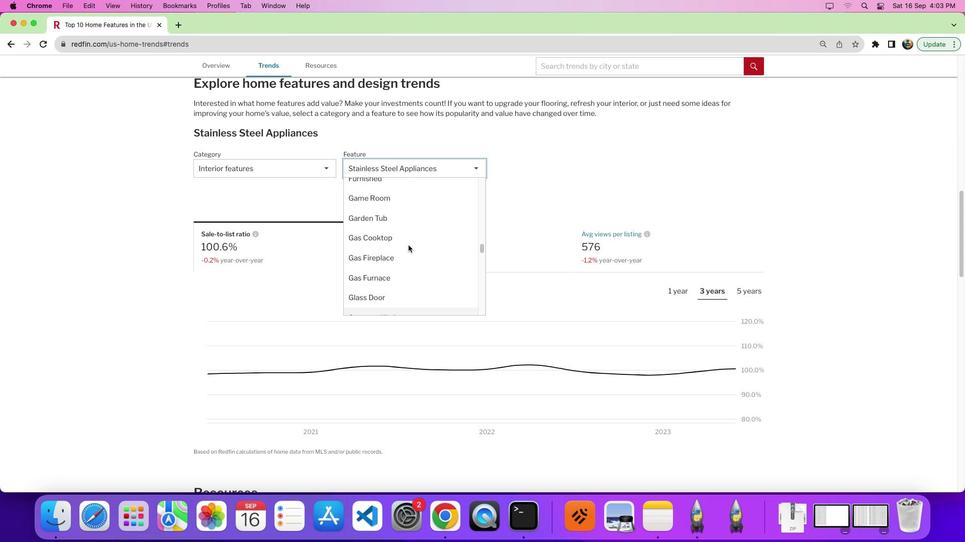 
Action: Mouse moved to (382, 227)
Screenshot: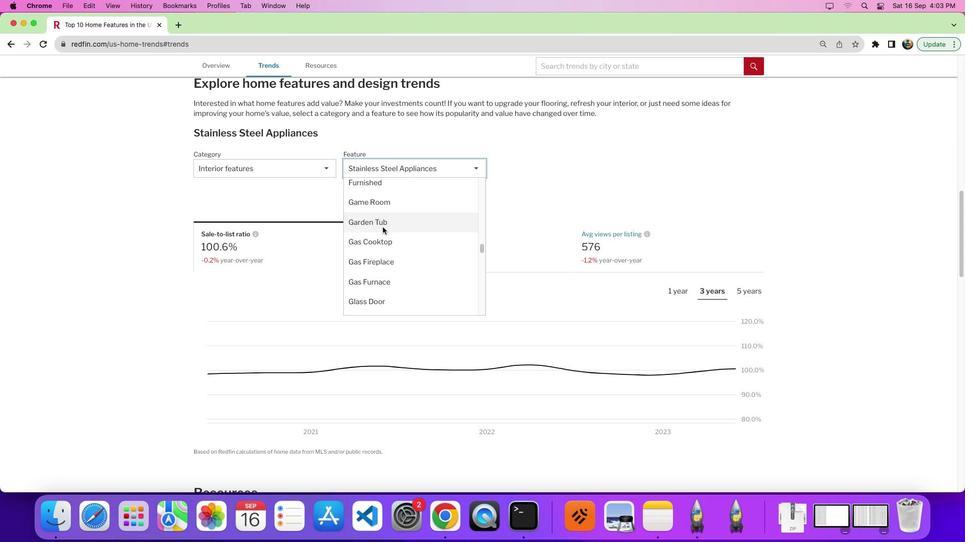 
Action: Mouse pressed left at (382, 227)
Screenshot: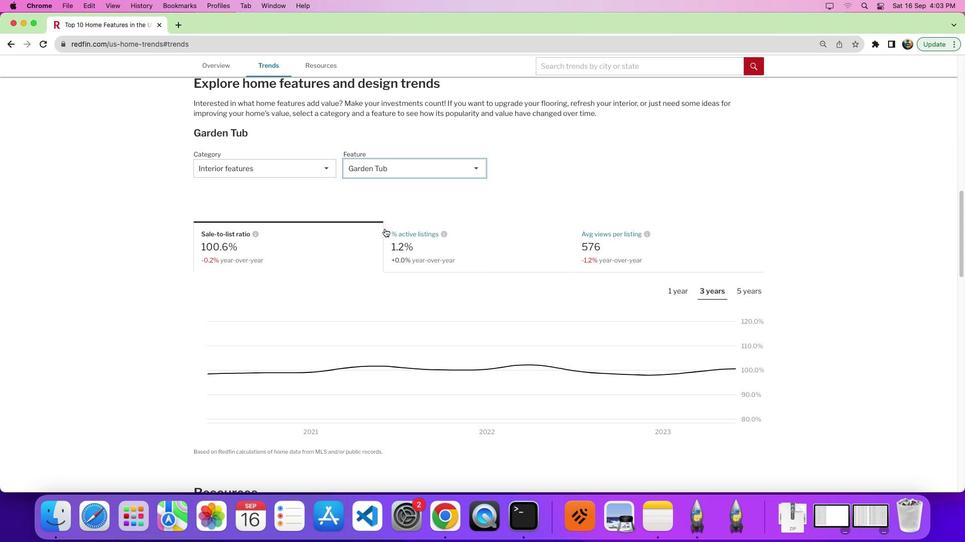 
Action: Mouse moved to (491, 257)
Screenshot: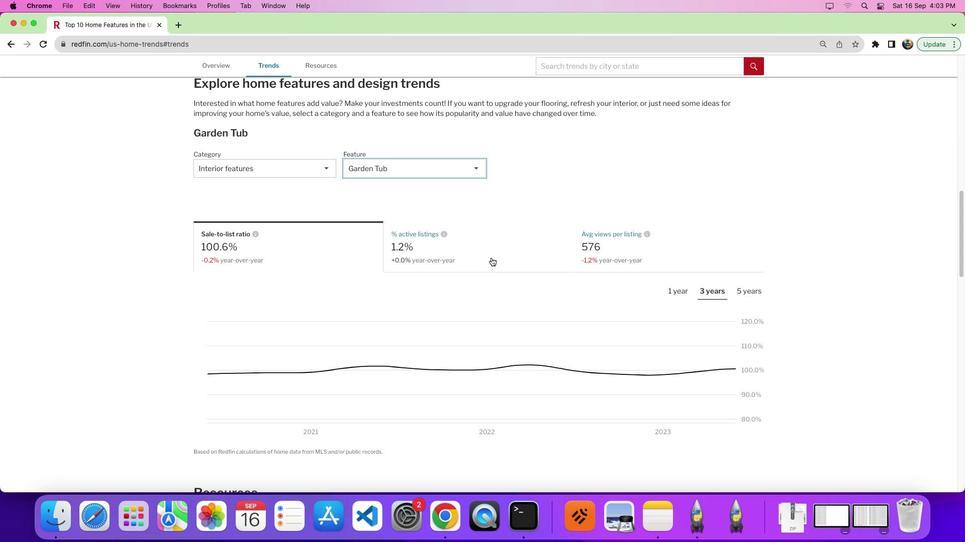
Action: Mouse scrolled (491, 257) with delta (0, 0)
Screenshot: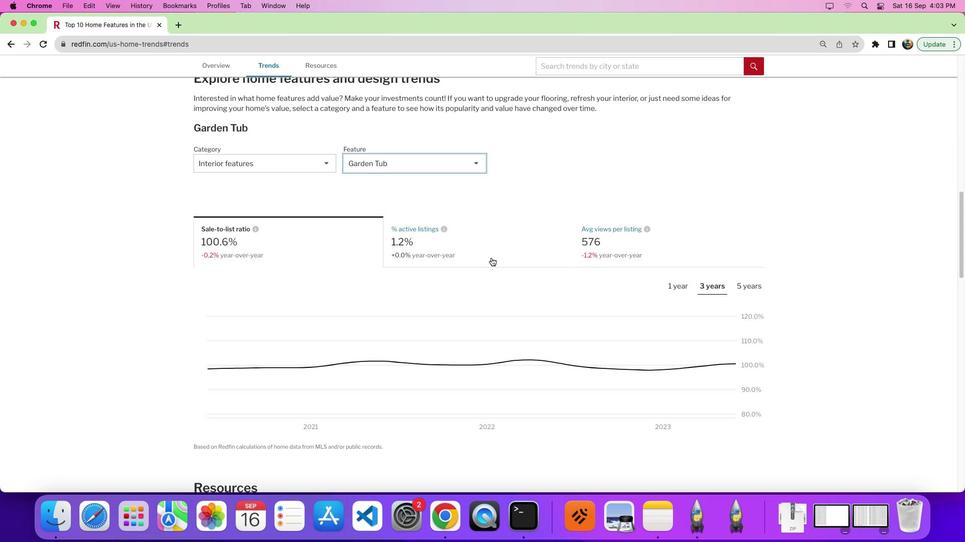
Action: Mouse moved to (491, 257)
Screenshot: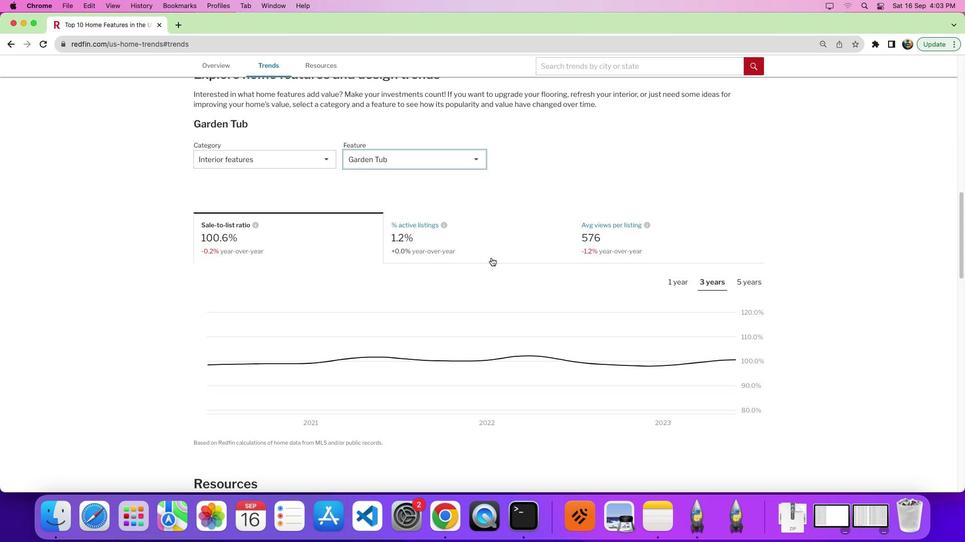 
Action: Mouse scrolled (491, 257) with delta (0, 0)
Screenshot: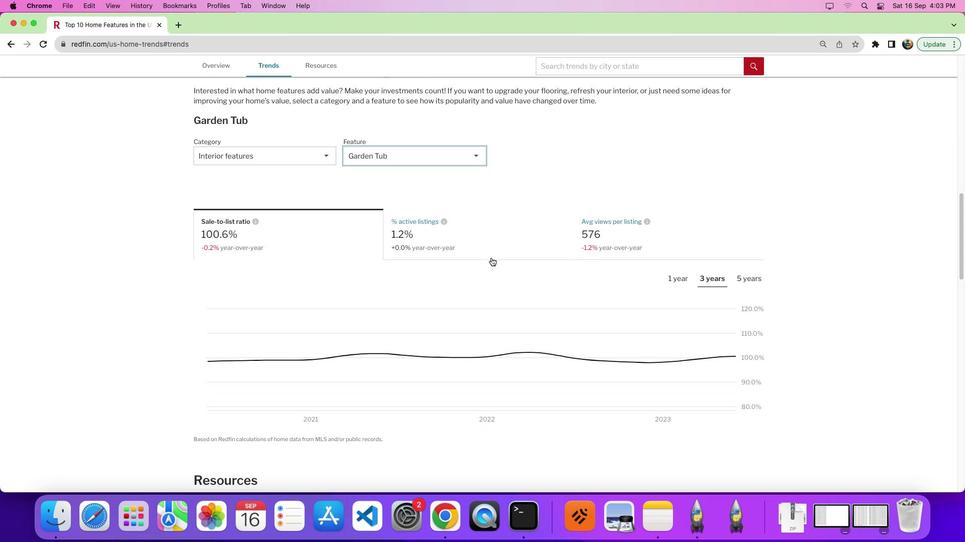 
Action: Mouse moved to (488, 257)
Screenshot: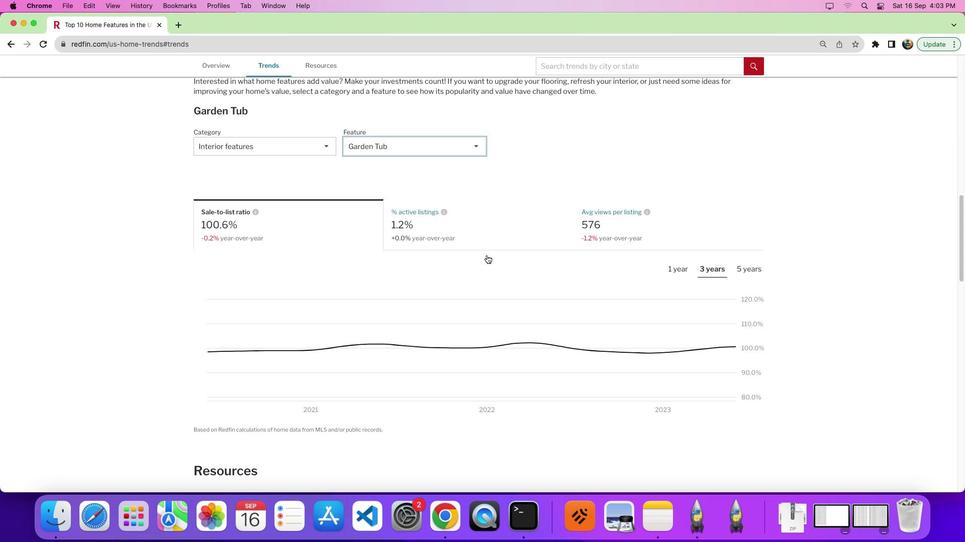 
Action: Mouse scrolled (488, 257) with delta (0, 0)
Screenshot: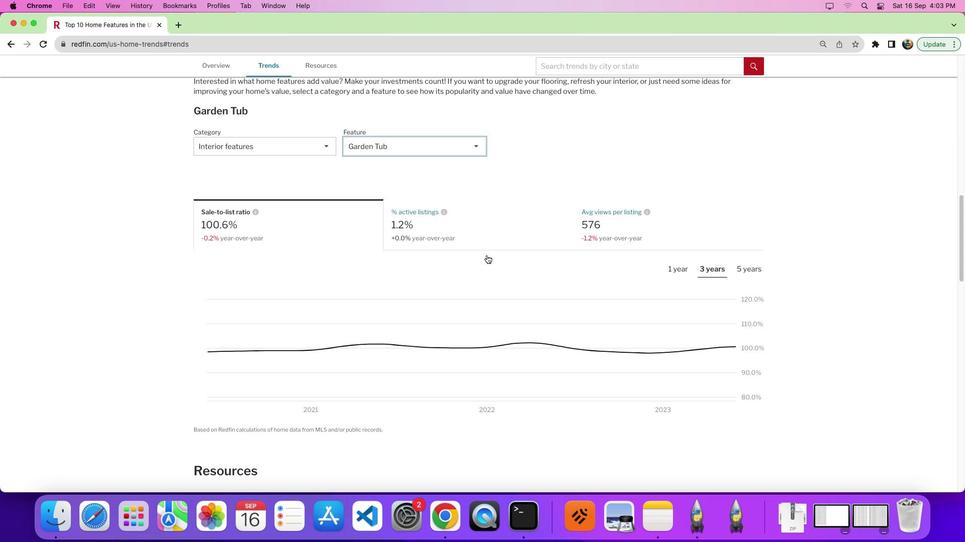 
Action: Mouse moved to (486, 255)
Screenshot: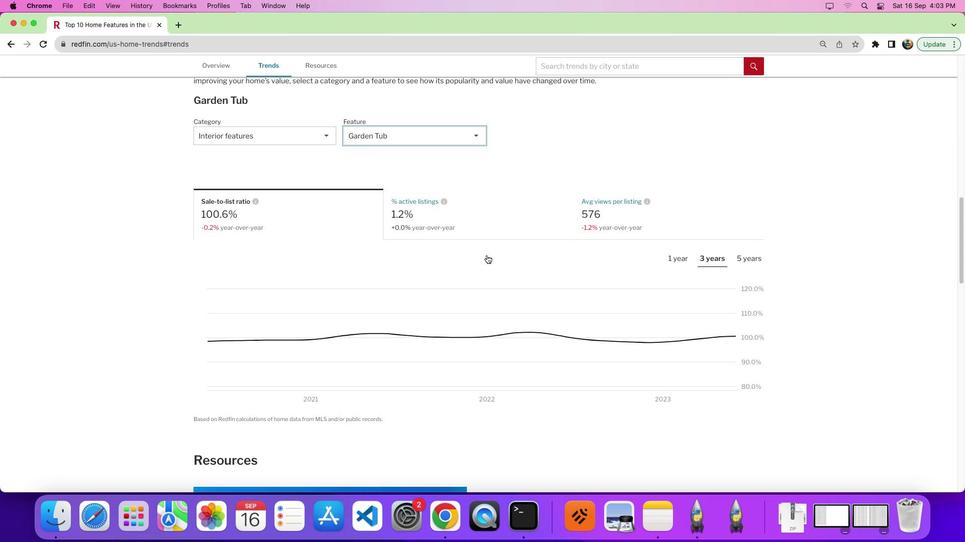 
Action: Mouse scrolled (486, 255) with delta (0, 0)
Screenshot: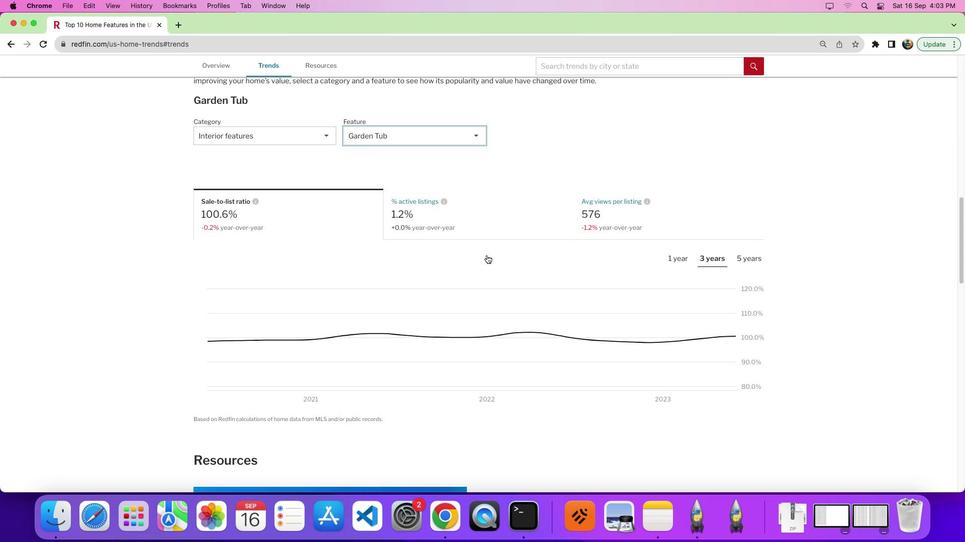 
Action: Mouse moved to (663, 252)
Screenshot: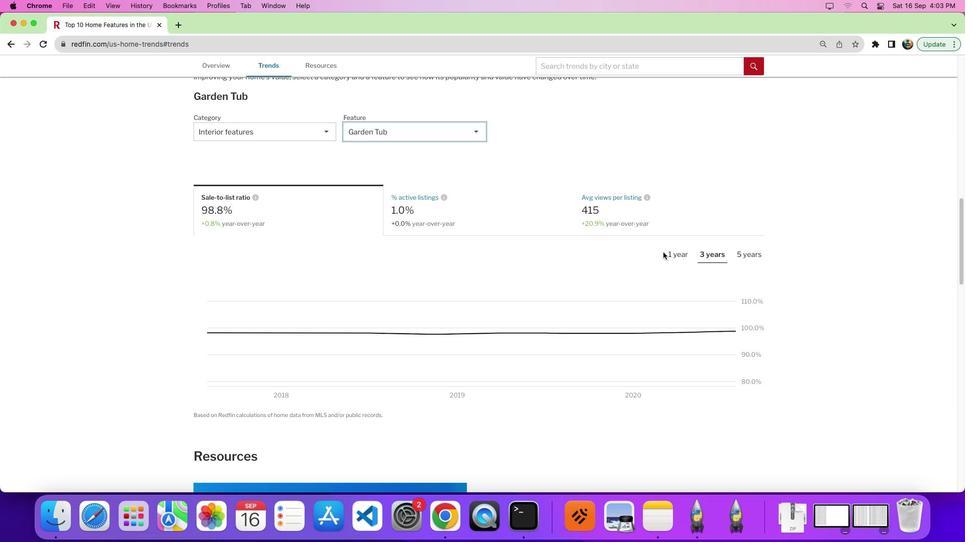 
Action: Mouse pressed left at (663, 252)
Screenshot: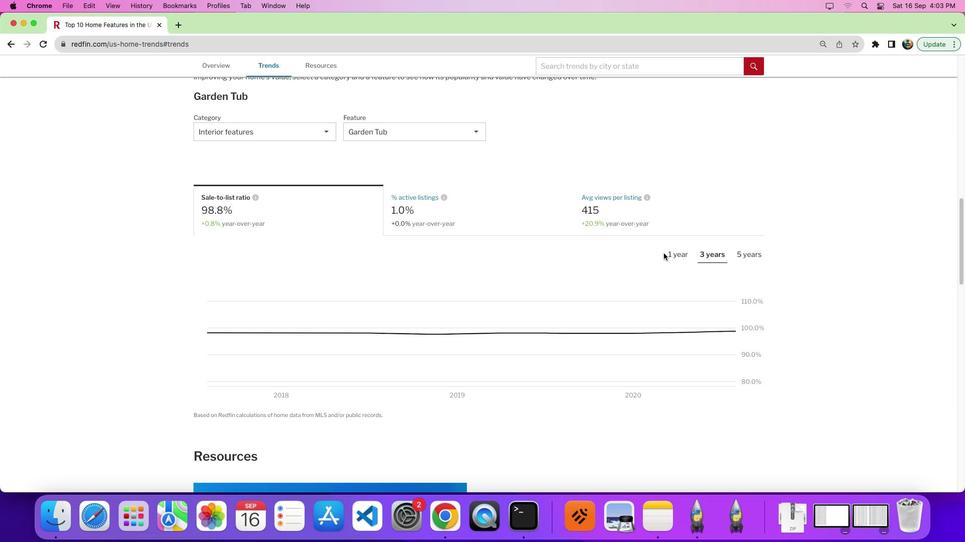 
Action: Mouse moved to (670, 253)
Screenshot: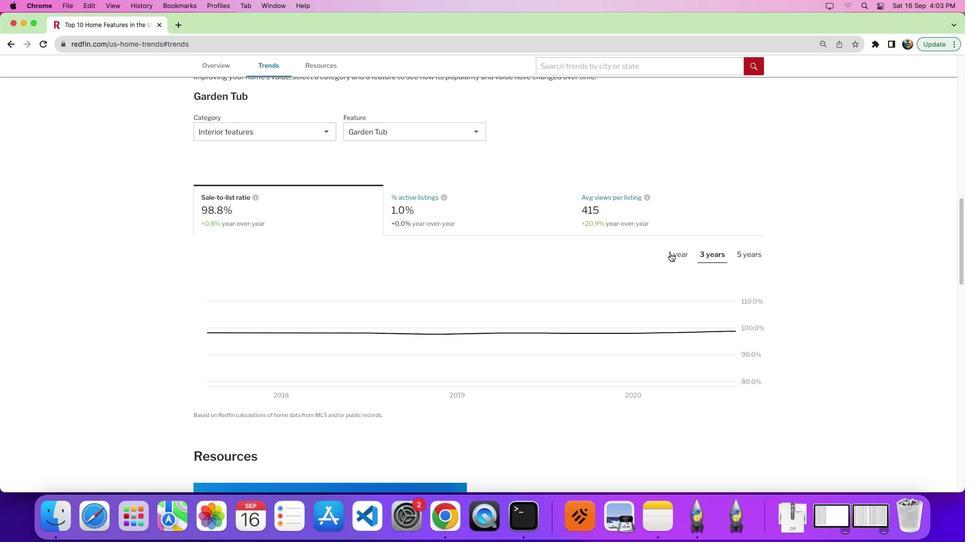 
Action: Mouse pressed left at (670, 253)
Screenshot: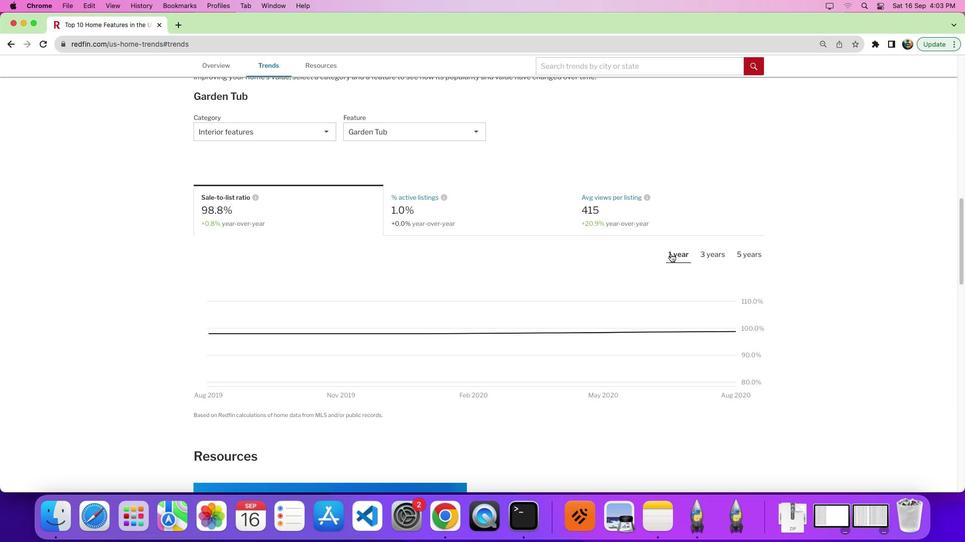 
Action: Mouse moved to (558, 278)
Screenshot: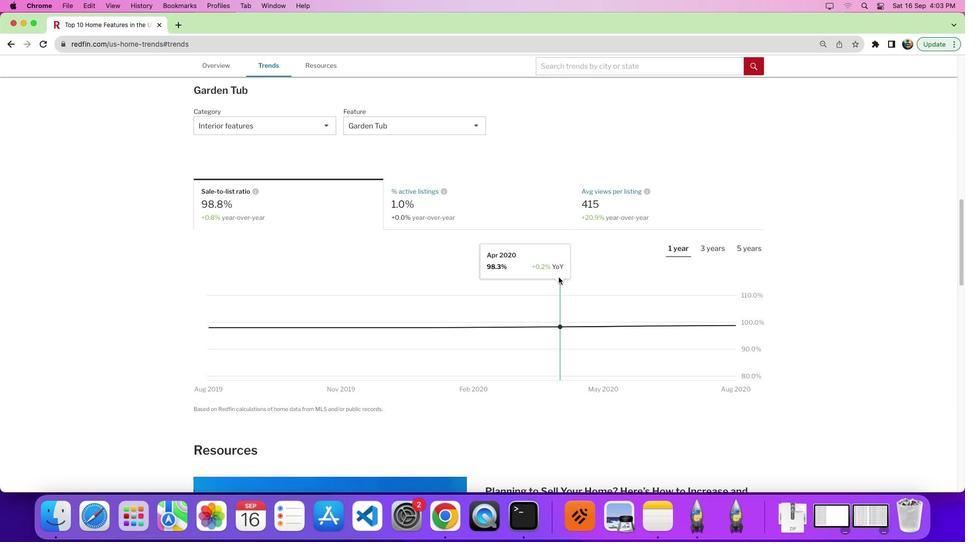 
Action: Mouse scrolled (558, 278) with delta (0, 0)
Screenshot: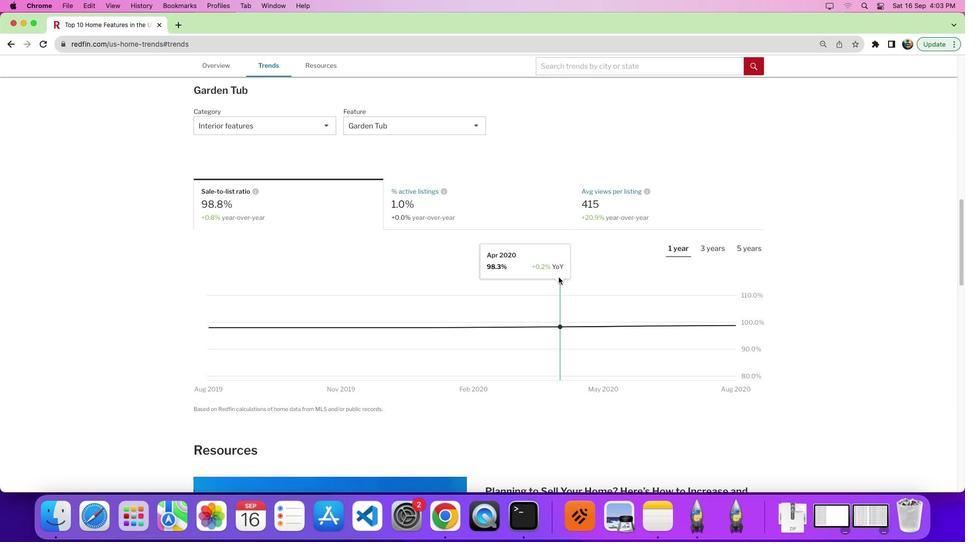 
Action: Mouse moved to (558, 277)
Screenshot: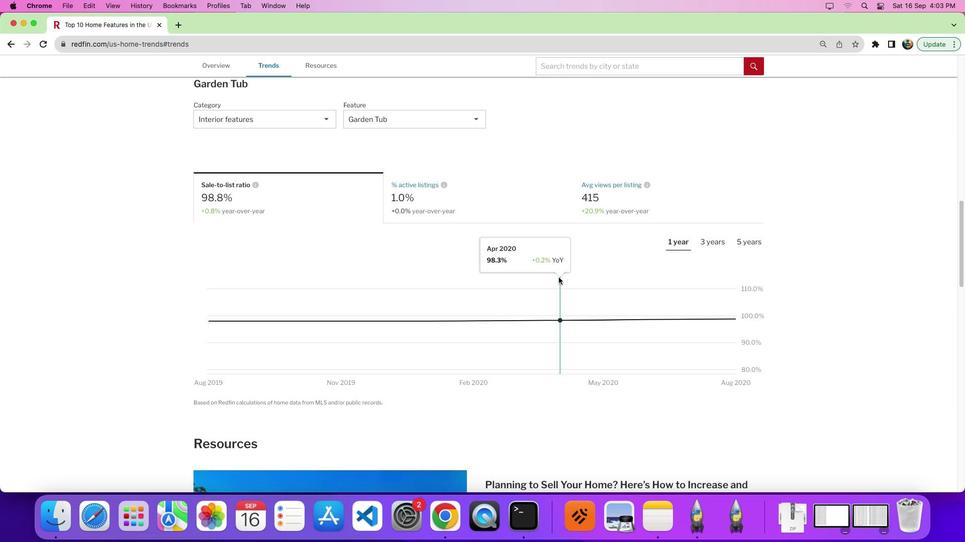 
Action: Mouse scrolled (558, 277) with delta (0, 0)
Screenshot: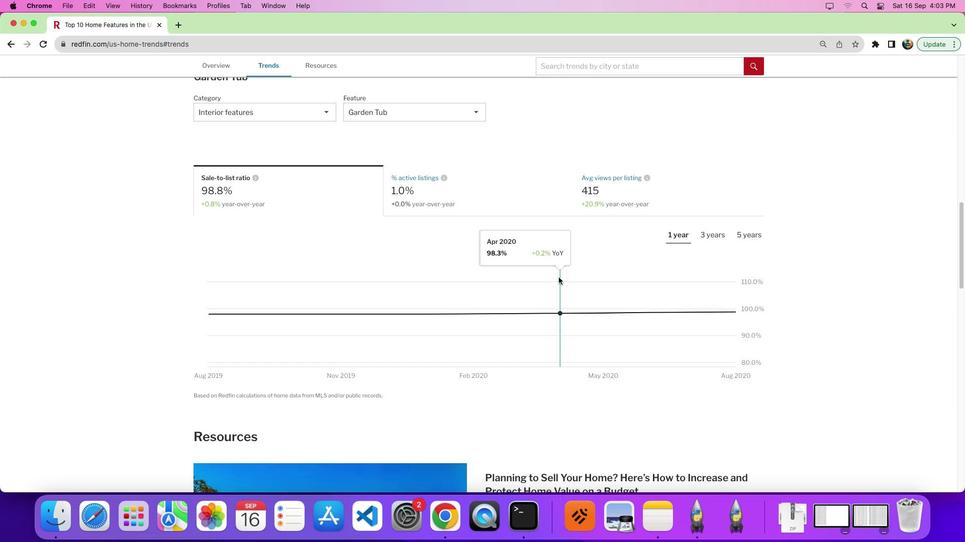
Action: Mouse moved to (768, 279)
Screenshot: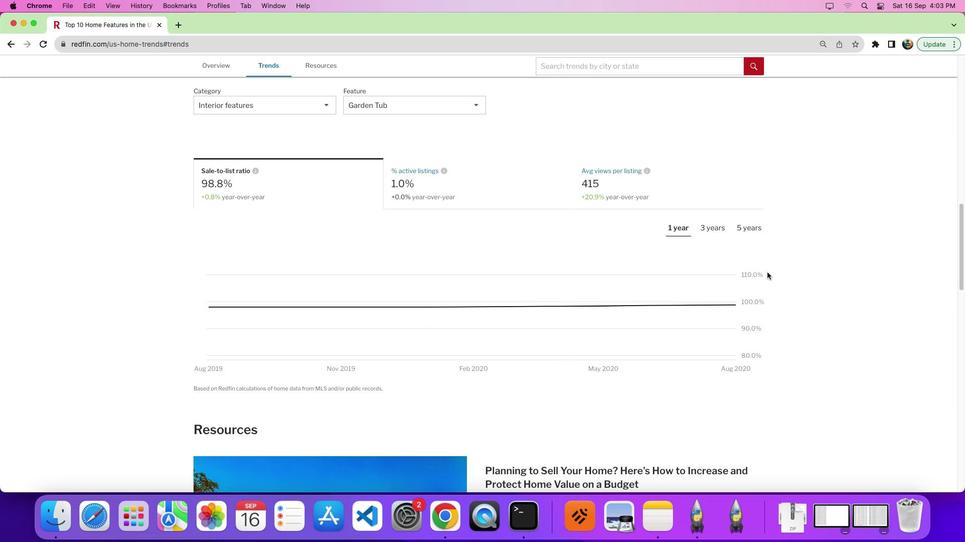 
